 Task: Find connections with filter location Bahía de Caráquez with filter topic #Futurismwith filter profile language Spanish with filter current company Awfis Space Solutions Private Limited with filter school Anil Neerukonda Institute Of Technology & Sciences with filter industry Artificial Rubber and Synthetic Fiber Manufacturing with filter service category Grant Writing with filter keywords title Journalist
Action: Mouse moved to (487, 61)
Screenshot: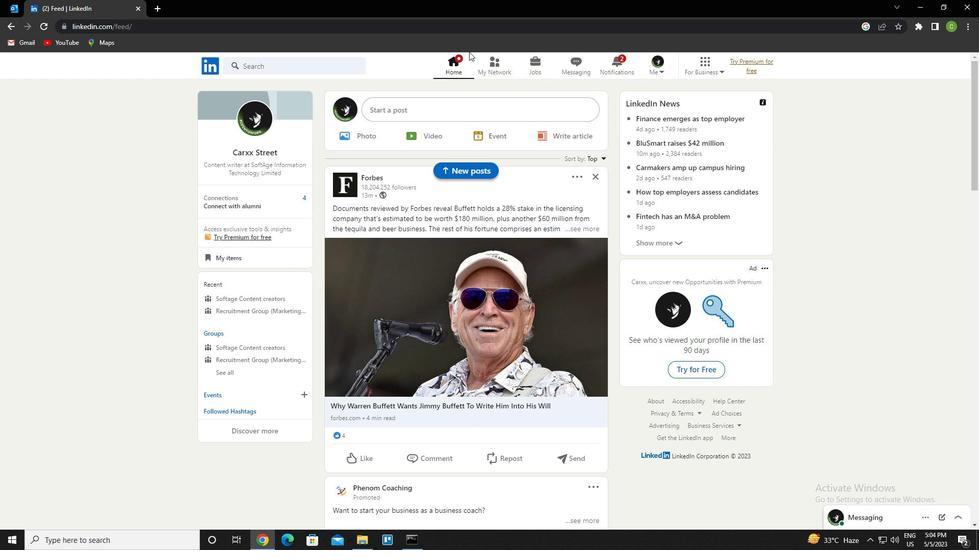 
Action: Mouse pressed left at (487, 61)
Screenshot: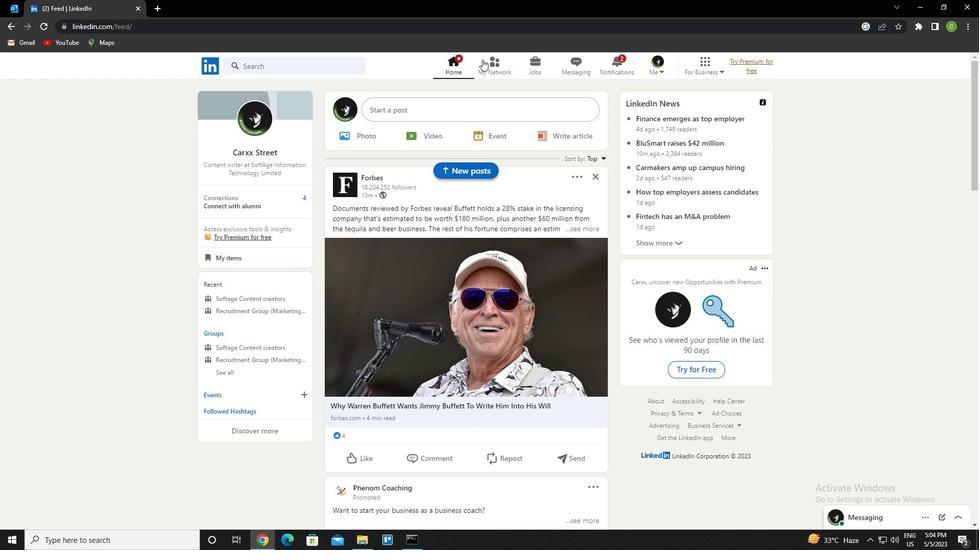 
Action: Mouse moved to (318, 119)
Screenshot: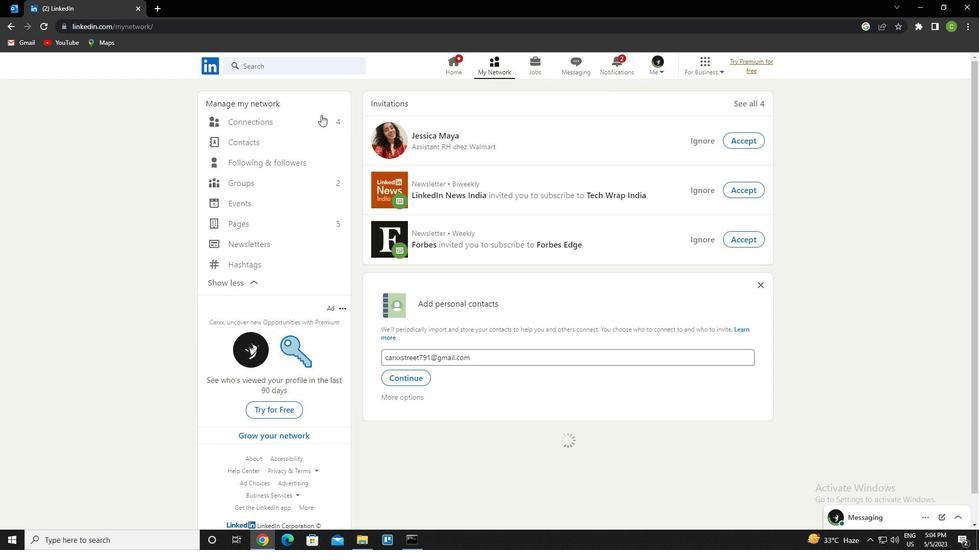 
Action: Mouse pressed left at (318, 119)
Screenshot: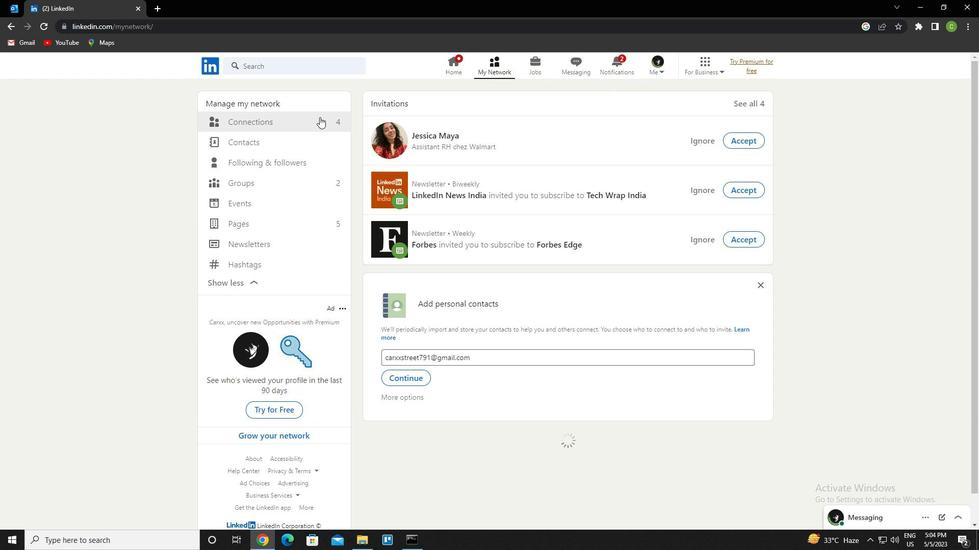 
Action: Mouse moved to (591, 120)
Screenshot: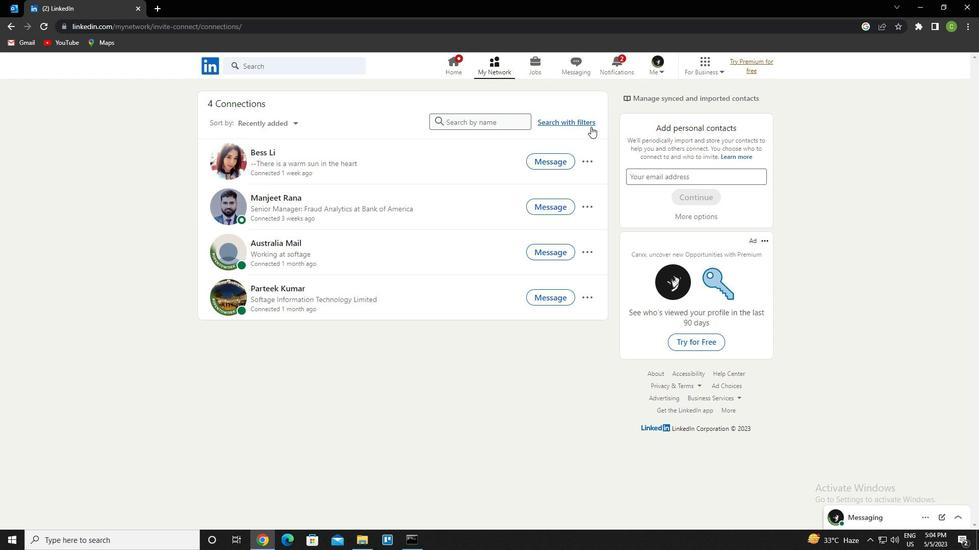 
Action: Mouse pressed left at (591, 120)
Screenshot: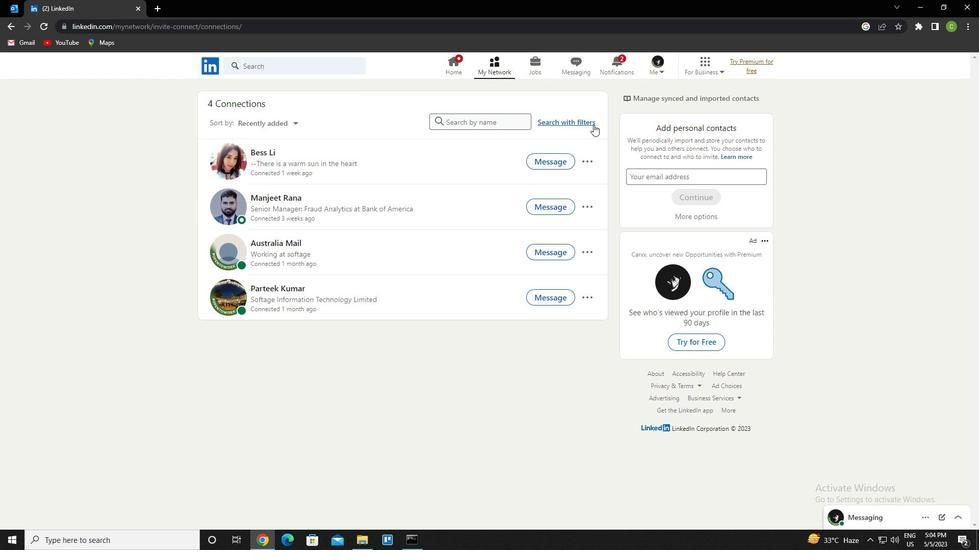 
Action: Mouse moved to (523, 95)
Screenshot: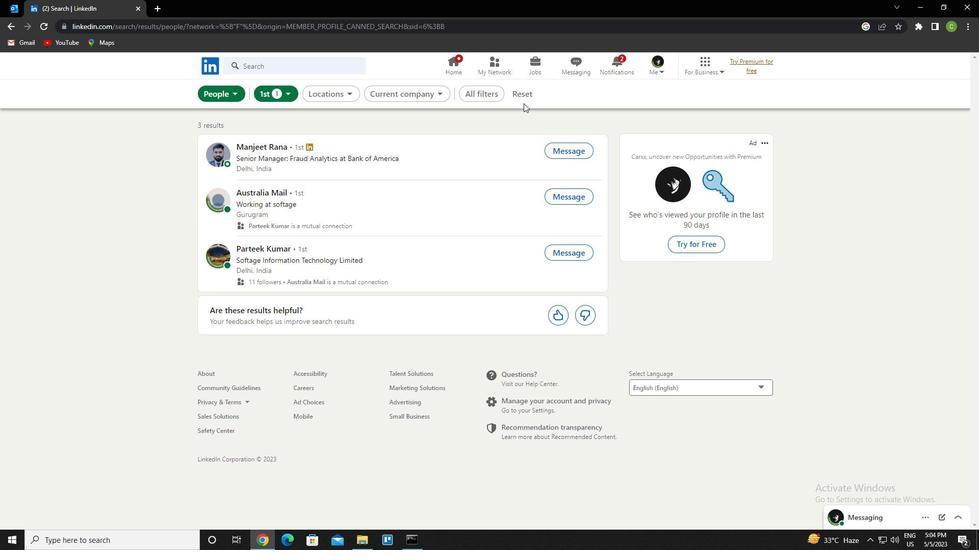 
Action: Mouse pressed left at (523, 95)
Screenshot: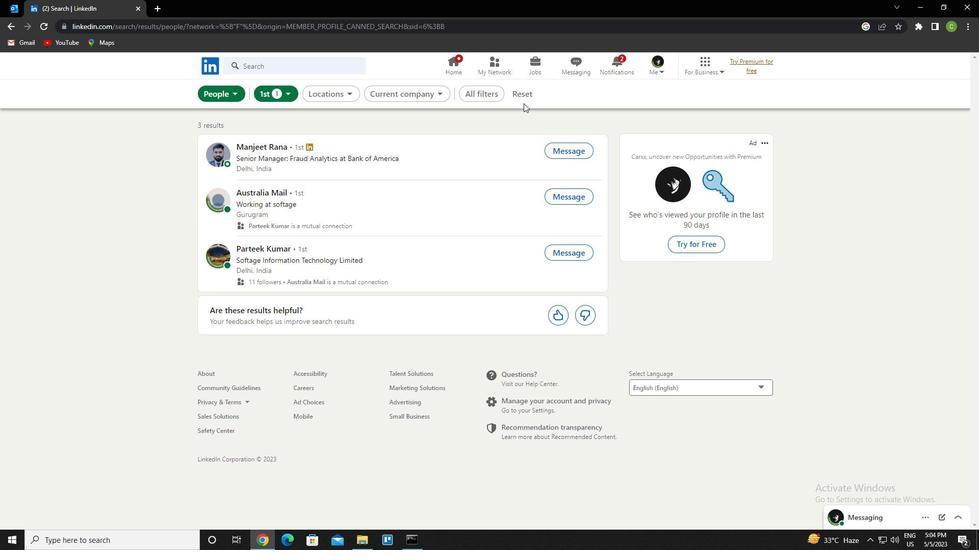
Action: Mouse moved to (505, 95)
Screenshot: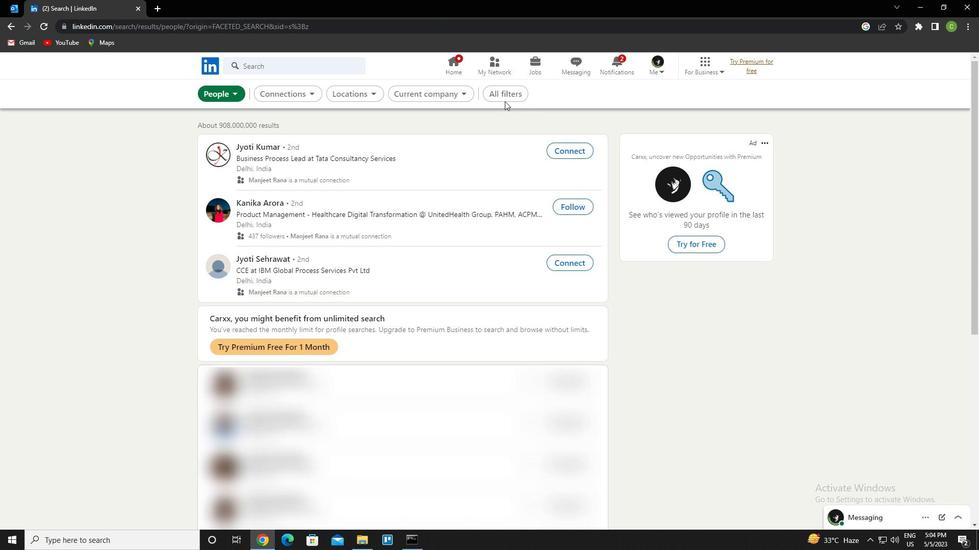 
Action: Mouse pressed left at (505, 95)
Screenshot: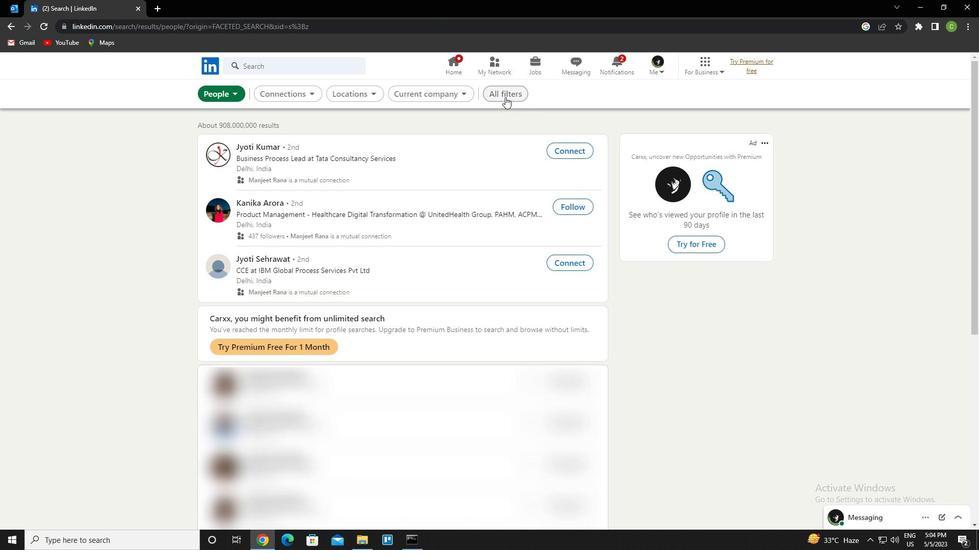 
Action: Mouse moved to (777, 309)
Screenshot: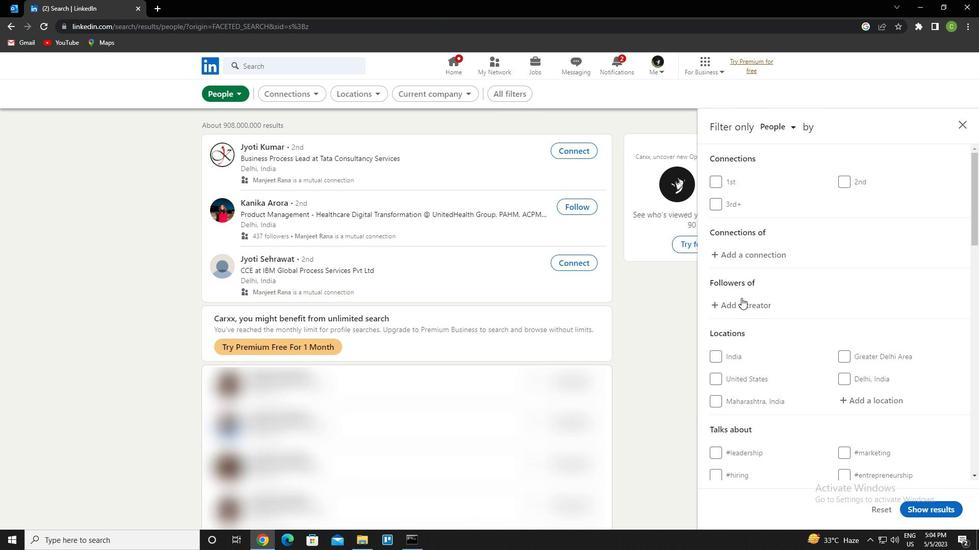 
Action: Mouse scrolled (777, 308) with delta (0, 0)
Screenshot: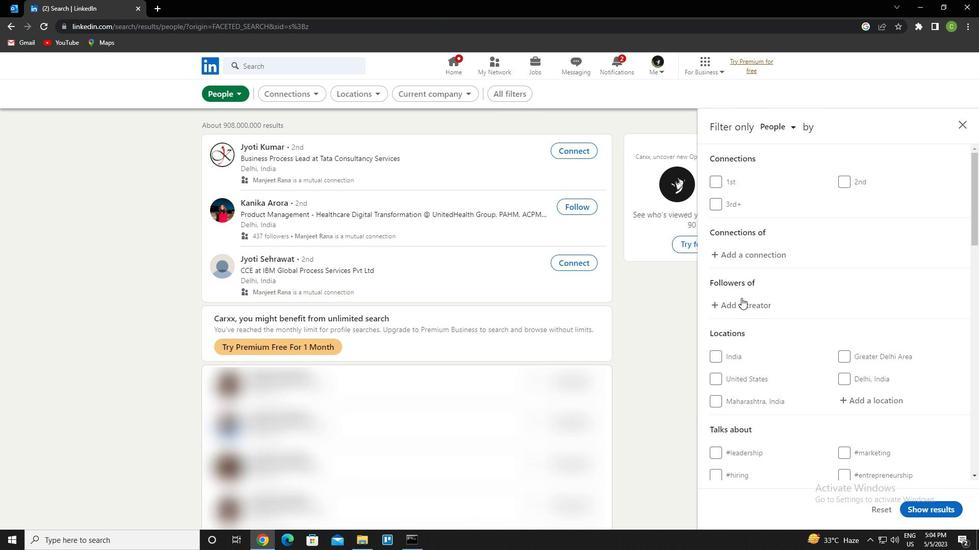 
Action: Mouse moved to (877, 353)
Screenshot: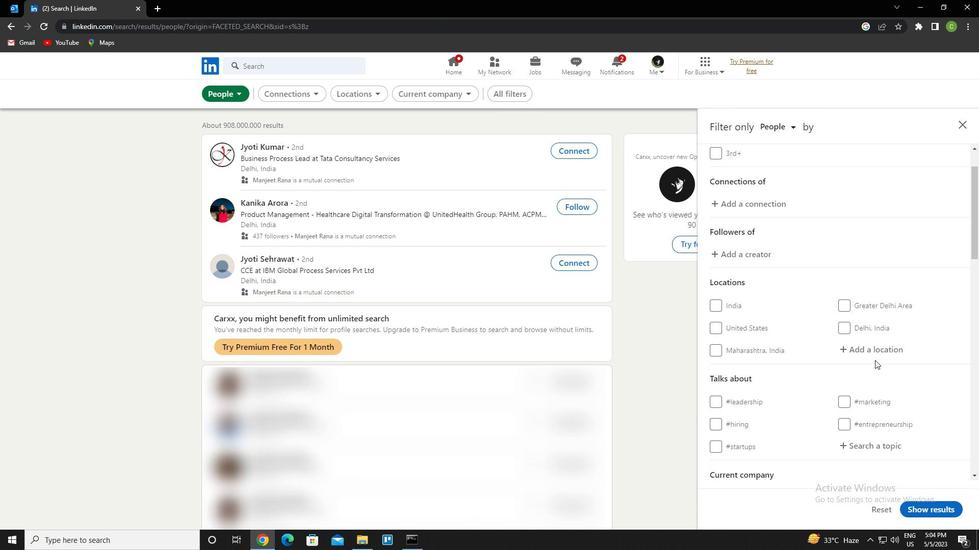 
Action: Mouse pressed left at (877, 353)
Screenshot: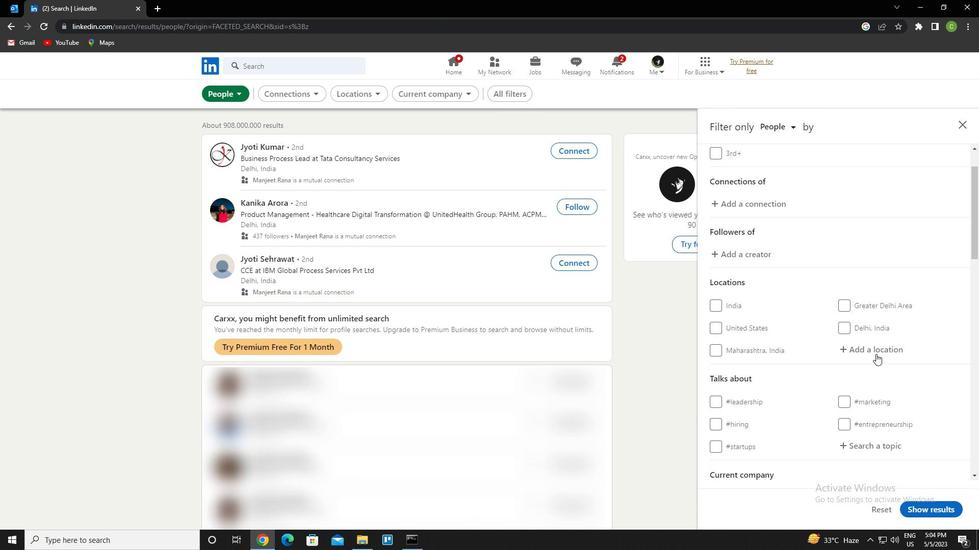 
Action: Key pressed <Key.caps_lock>b<Key.caps_lock>ahia<Key.space>de<Key.space>caraques<Key.backspace>z<Key.down><Key.enter>
Screenshot: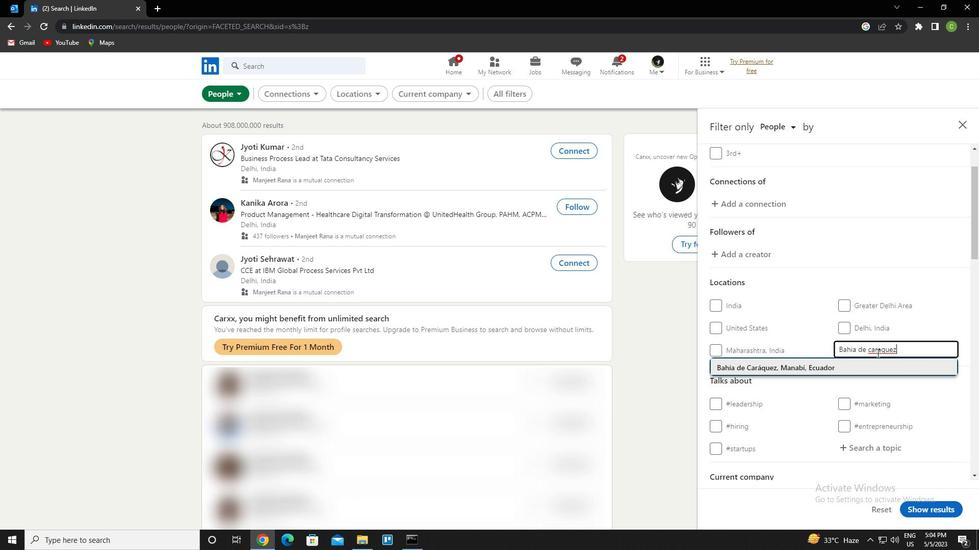 
Action: Mouse scrolled (877, 352) with delta (0, 0)
Screenshot: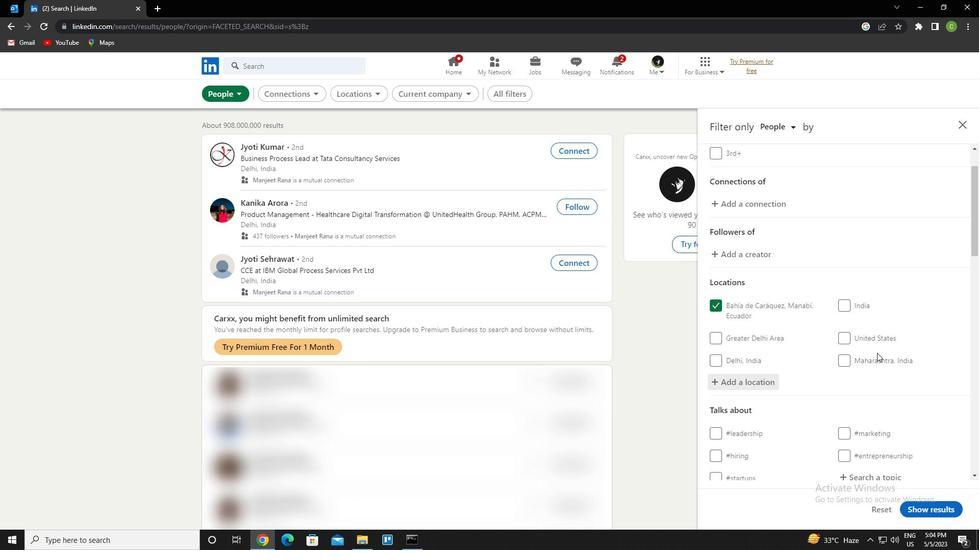 
Action: Mouse moved to (879, 424)
Screenshot: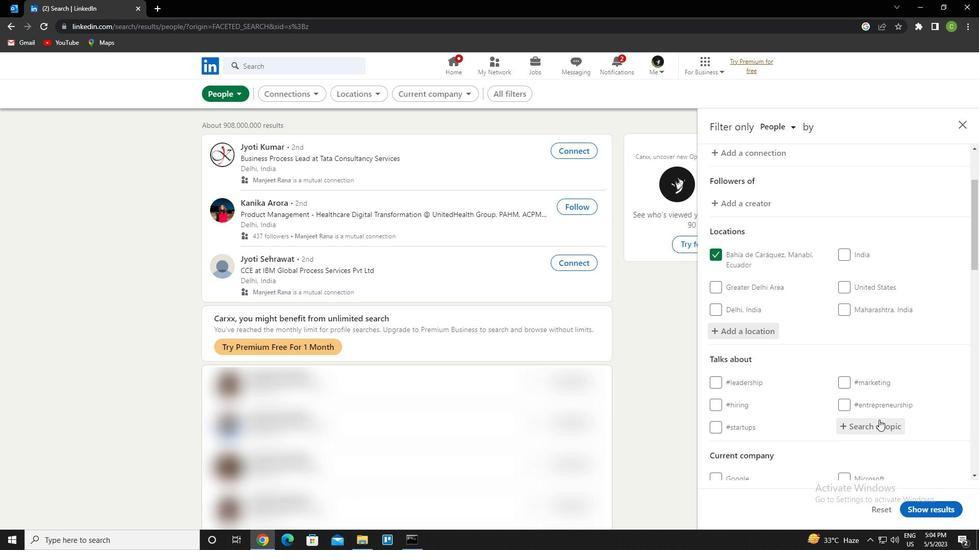 
Action: Mouse pressed left at (879, 424)
Screenshot: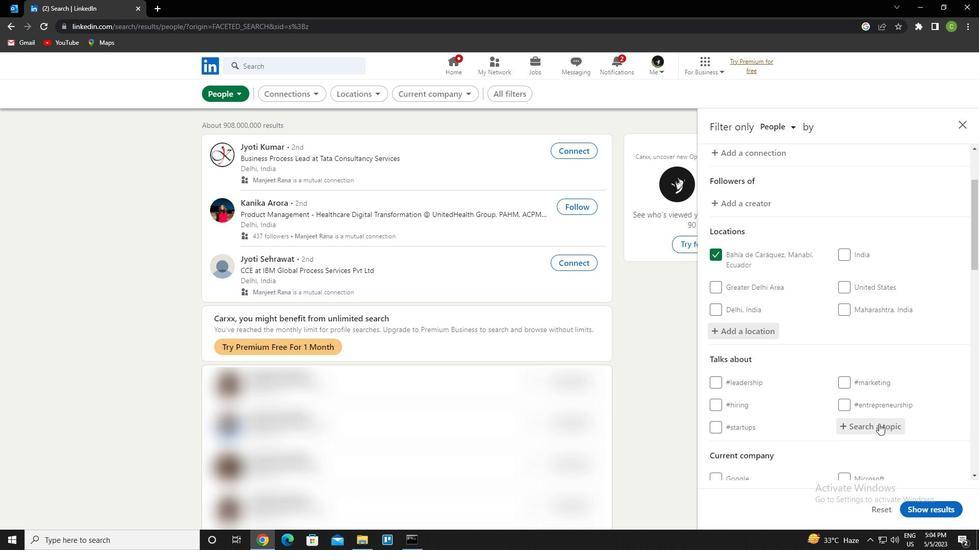 
Action: Key pressed futurism<Key.down><Key.enter>
Screenshot: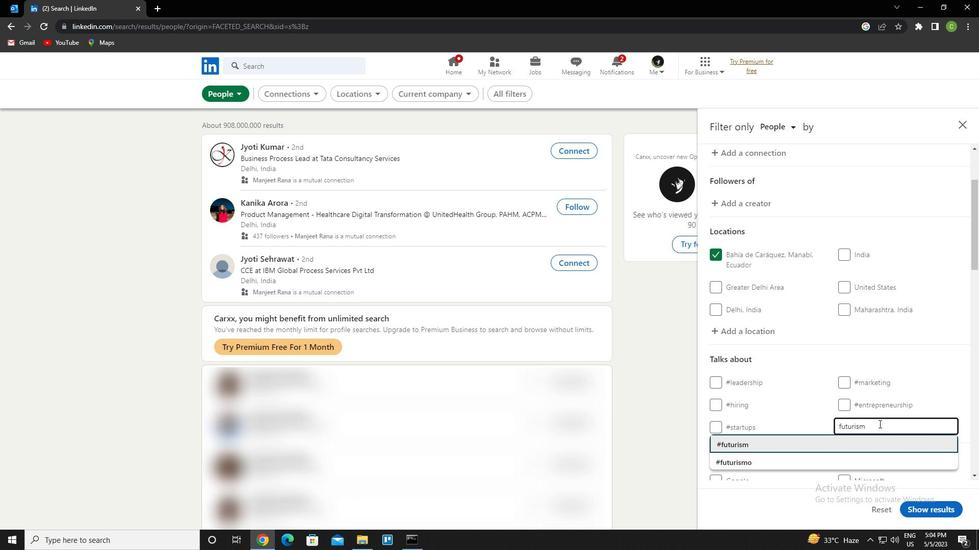 
Action: Mouse moved to (867, 427)
Screenshot: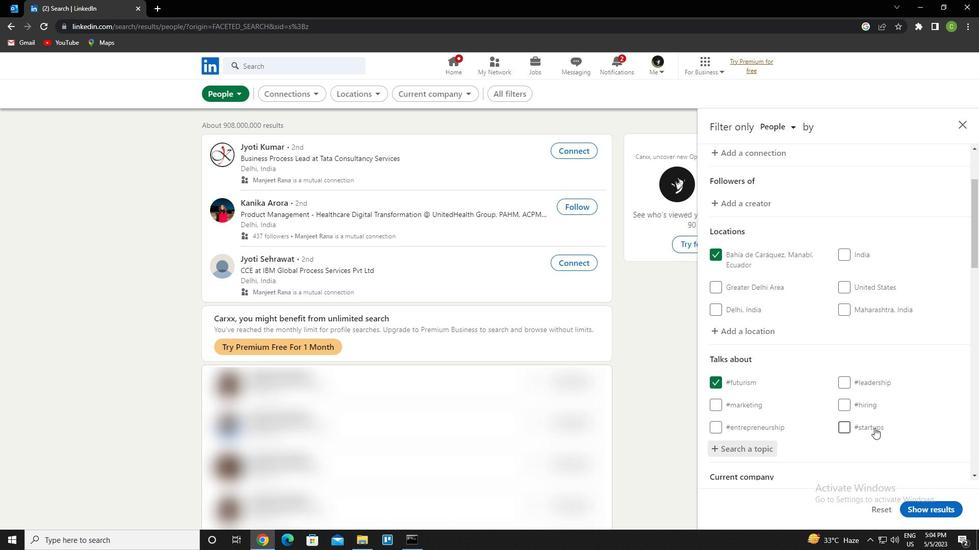 
Action: Mouse scrolled (867, 426) with delta (0, 0)
Screenshot: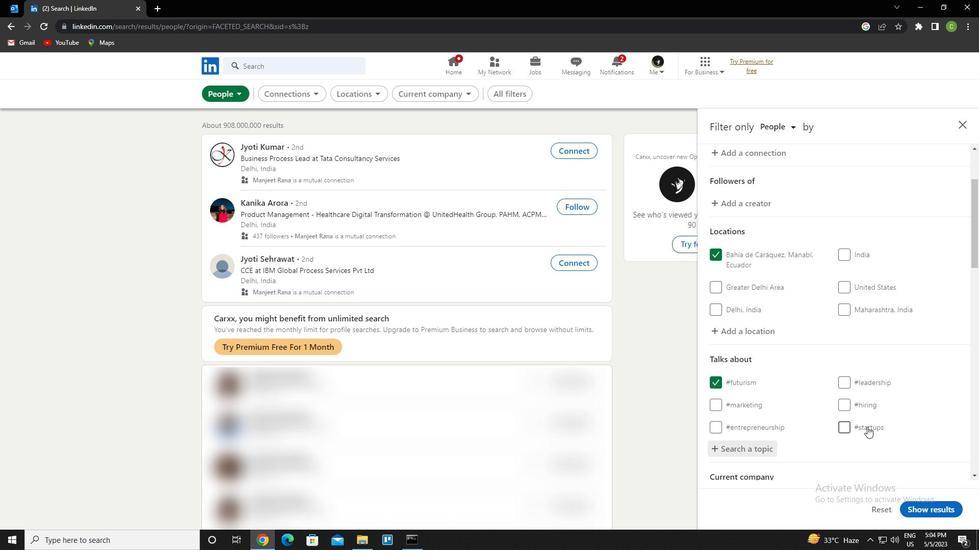 
Action: Mouse moved to (863, 424)
Screenshot: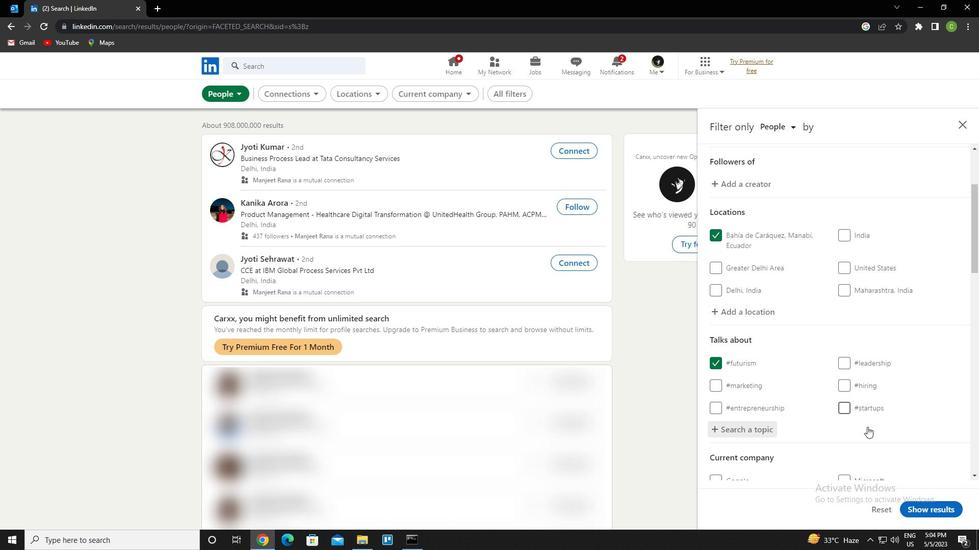 
Action: Mouse scrolled (863, 423) with delta (0, 0)
Screenshot: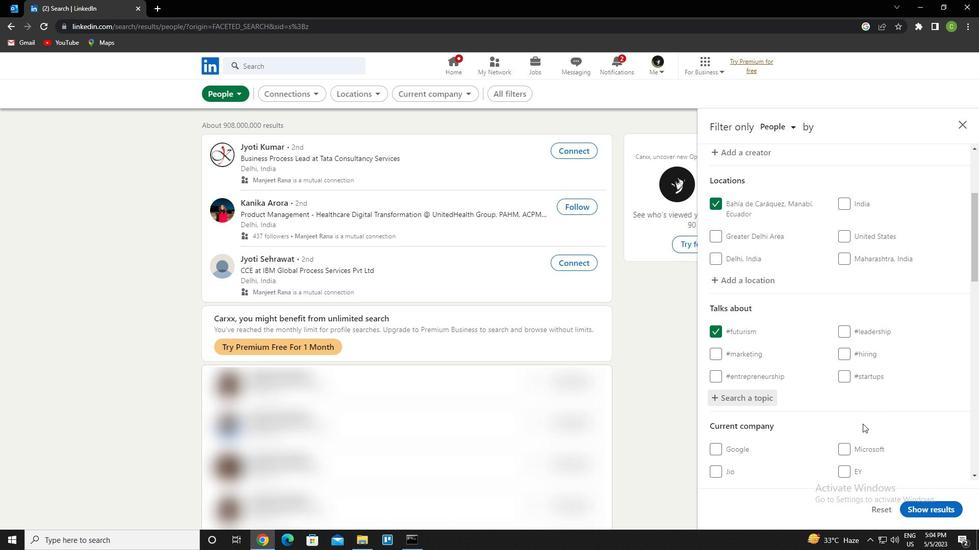 
Action: Mouse scrolled (863, 423) with delta (0, 0)
Screenshot: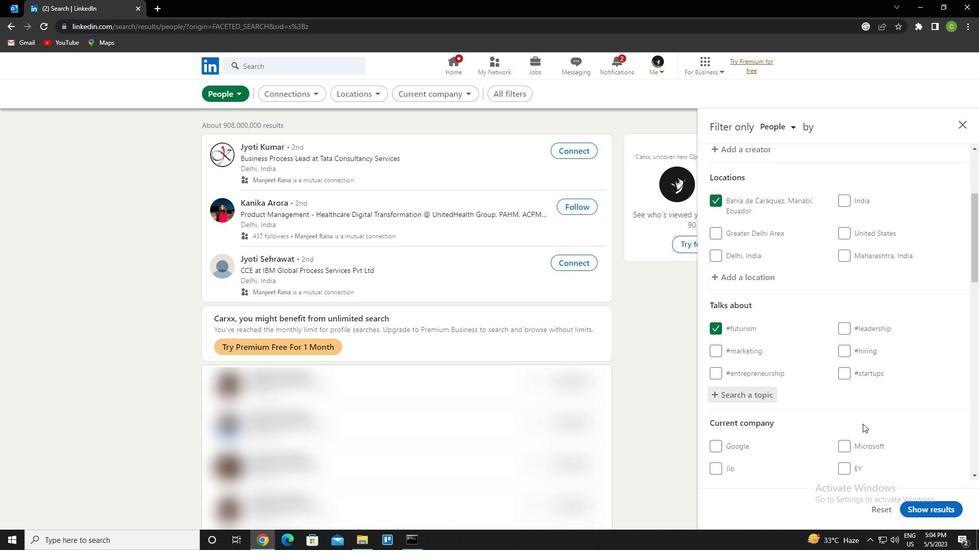 
Action: Mouse scrolled (863, 423) with delta (0, 0)
Screenshot: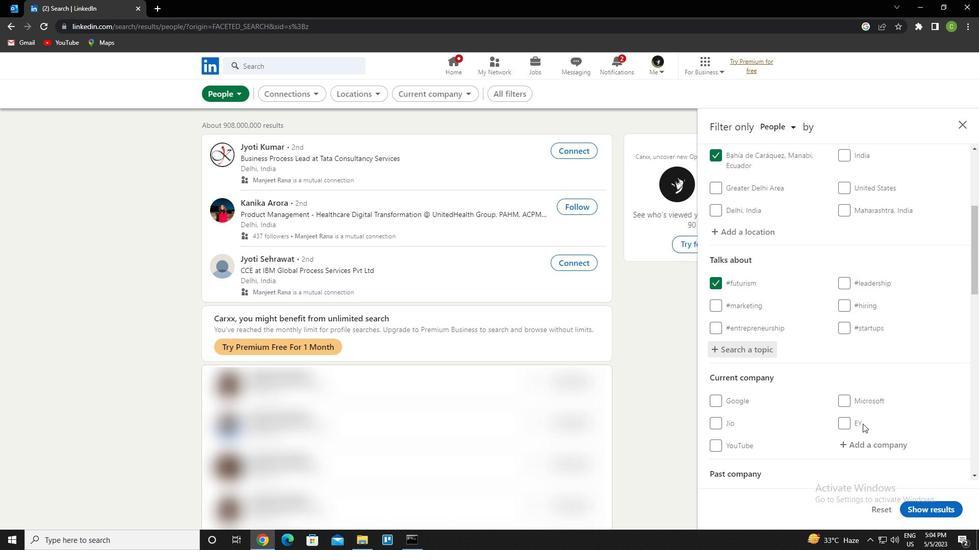 
Action: Mouse scrolled (863, 423) with delta (0, 0)
Screenshot: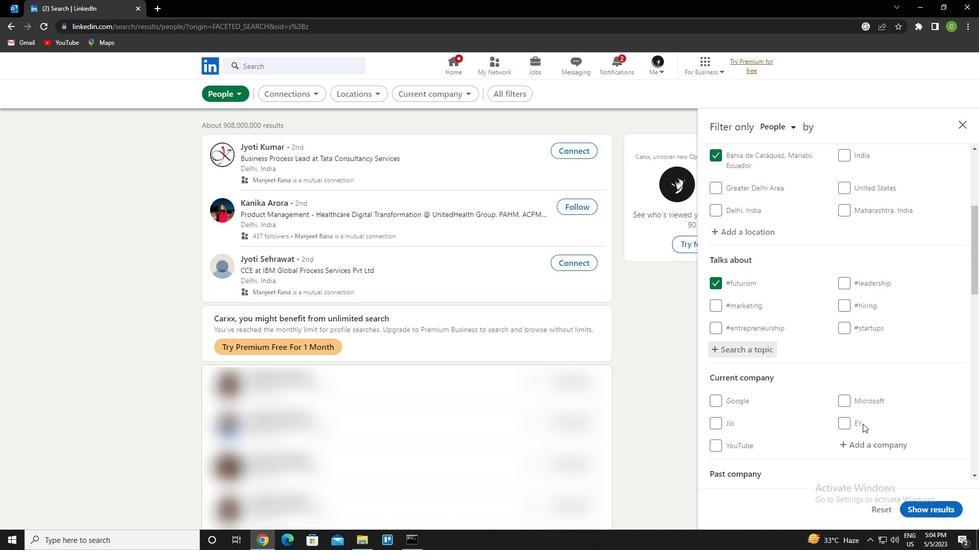 
Action: Mouse moved to (851, 410)
Screenshot: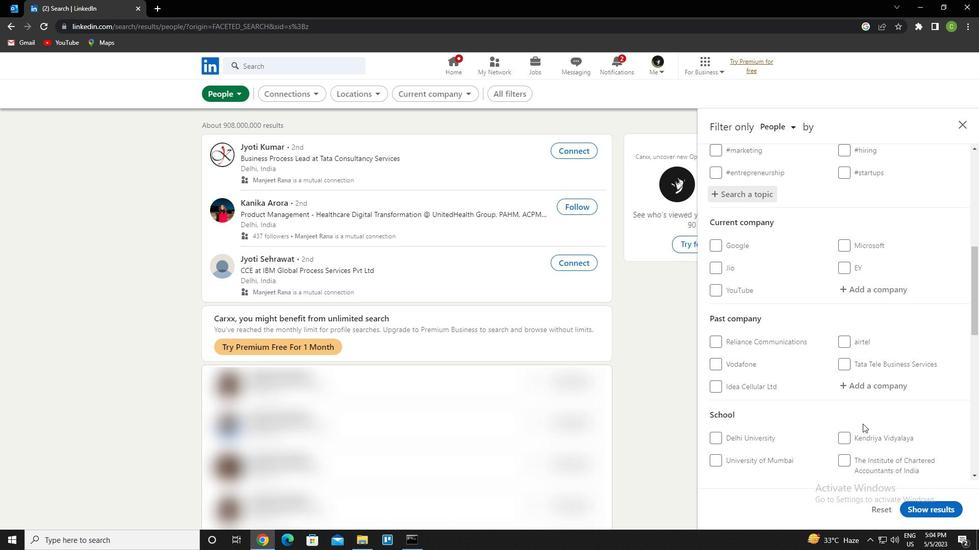 
Action: Mouse scrolled (851, 410) with delta (0, 0)
Screenshot: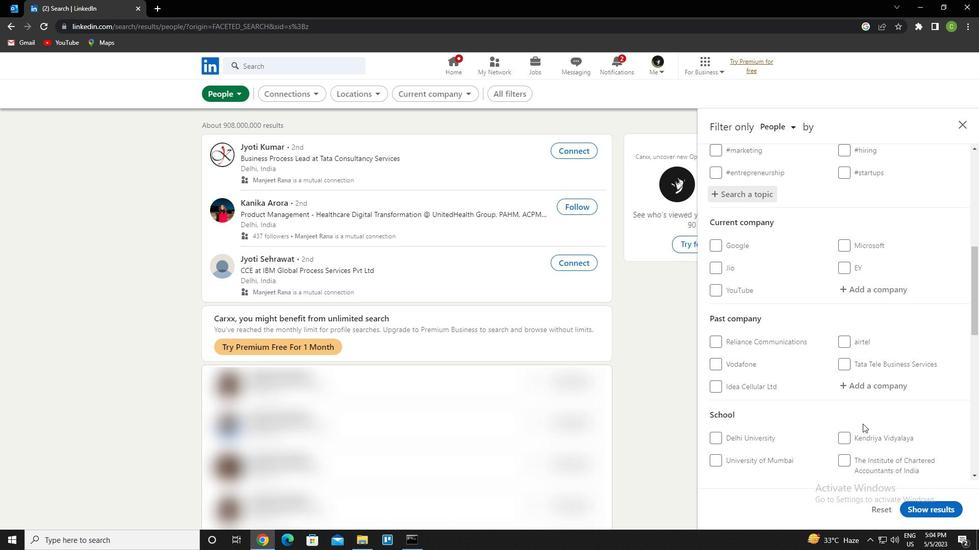 
Action: Mouse moved to (847, 406)
Screenshot: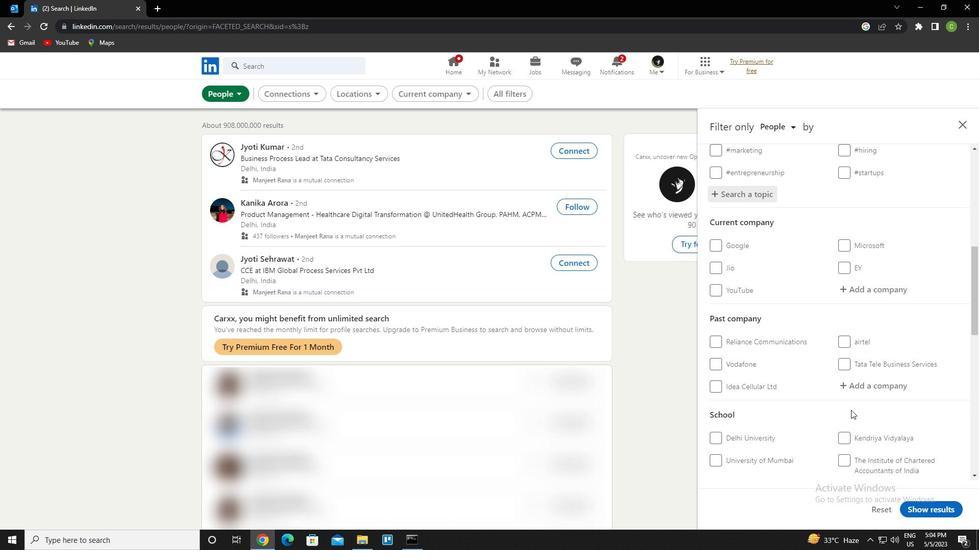 
Action: Mouse scrolled (847, 406) with delta (0, 0)
Screenshot: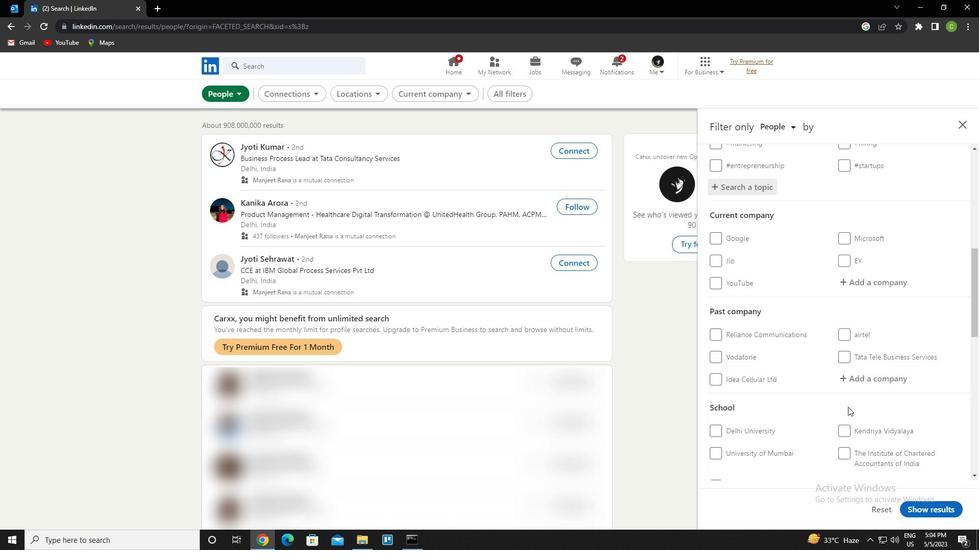 
Action: Mouse moved to (847, 406)
Screenshot: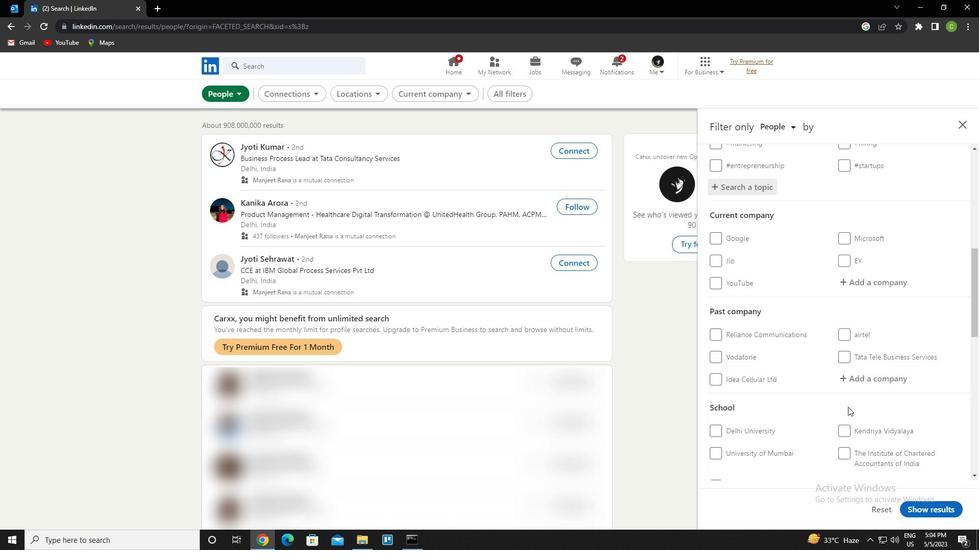 
Action: Mouse scrolled (847, 405) with delta (0, 0)
Screenshot: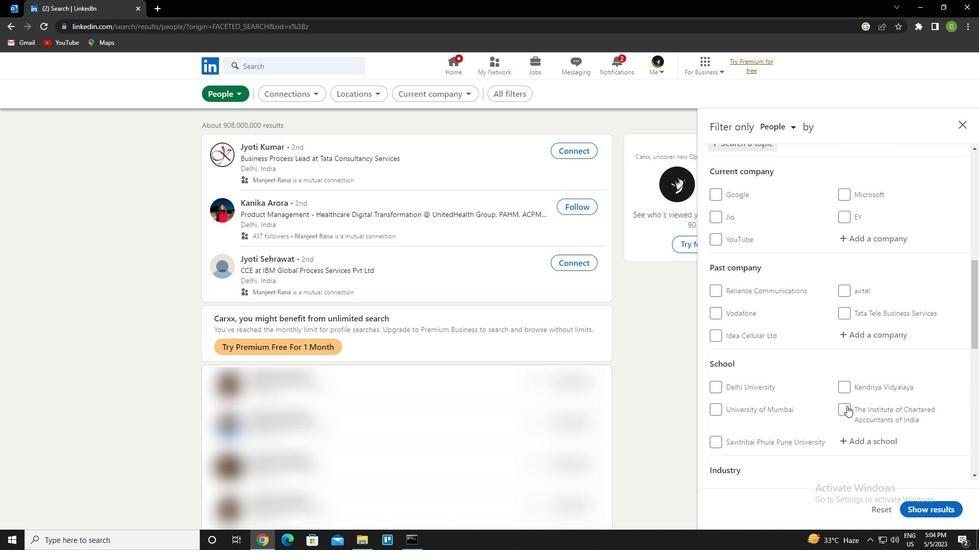 
Action: Mouse moved to (841, 409)
Screenshot: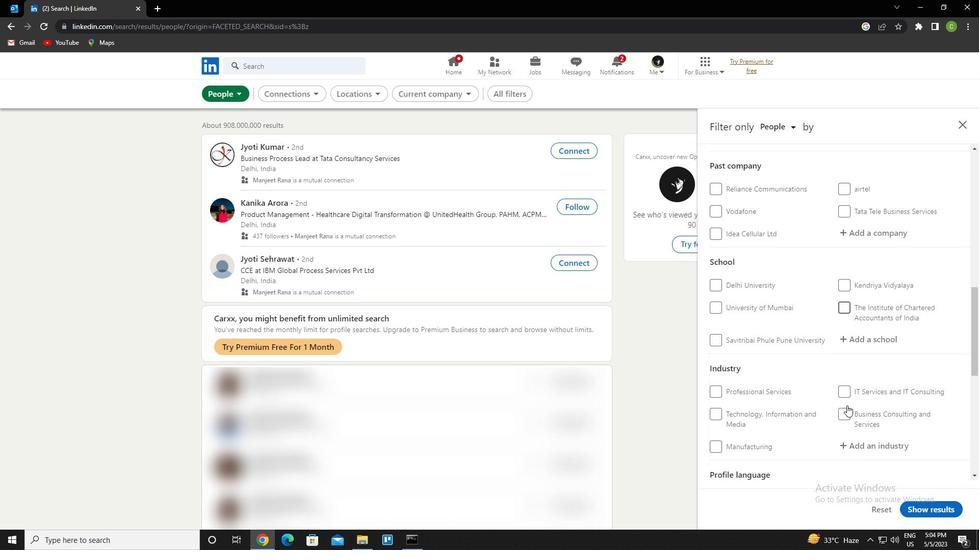 
Action: Mouse scrolled (841, 408) with delta (0, 0)
Screenshot: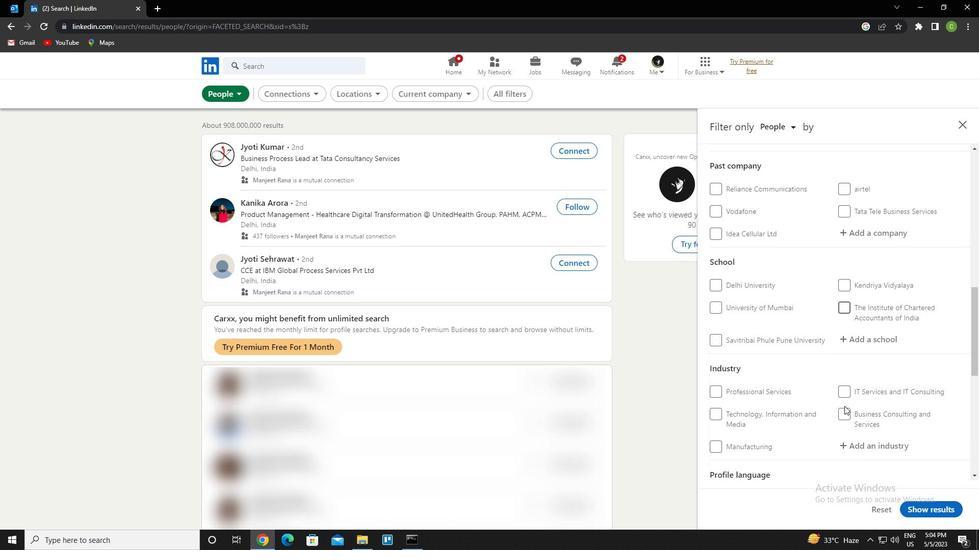 
Action: Mouse moved to (840, 409)
Screenshot: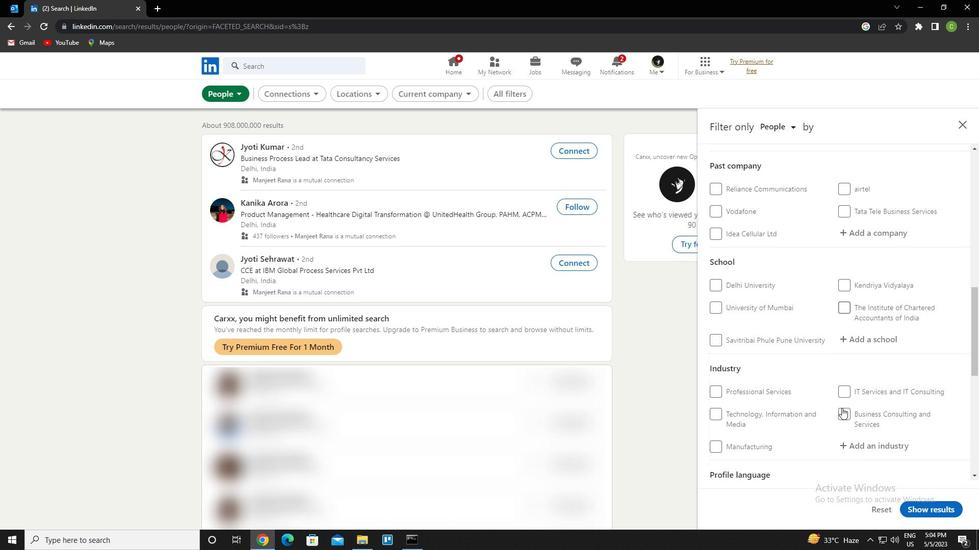 
Action: Mouse scrolled (840, 408) with delta (0, 0)
Screenshot: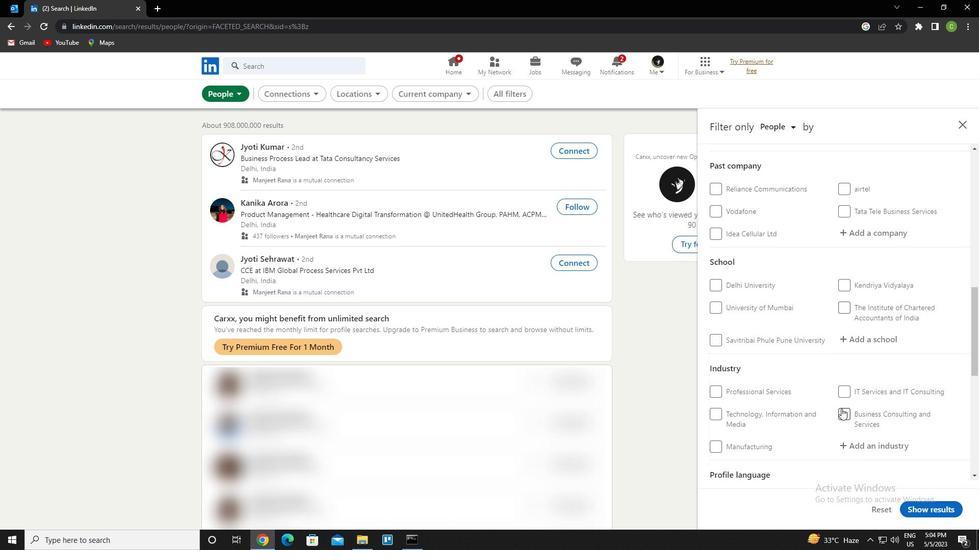 
Action: Mouse moved to (826, 405)
Screenshot: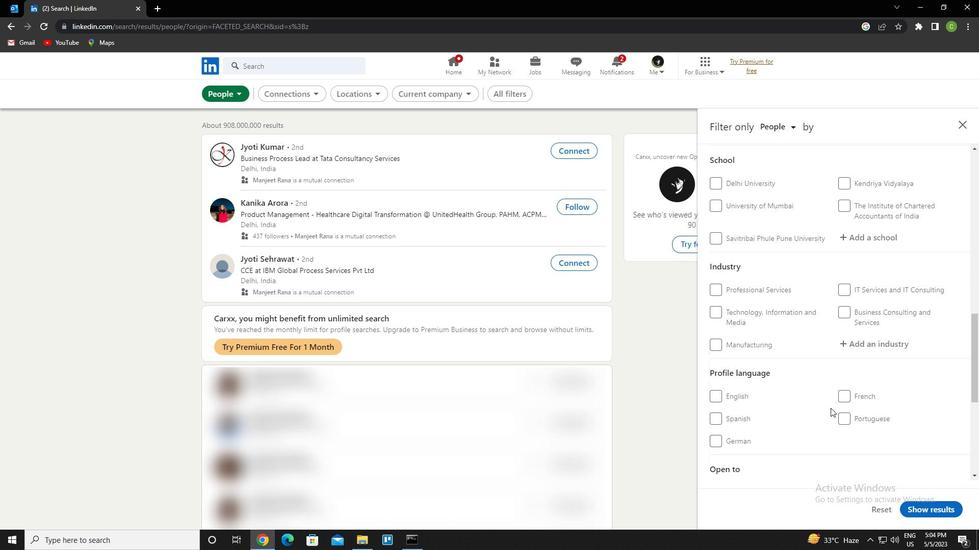 
Action: Mouse scrolled (826, 404) with delta (0, 0)
Screenshot: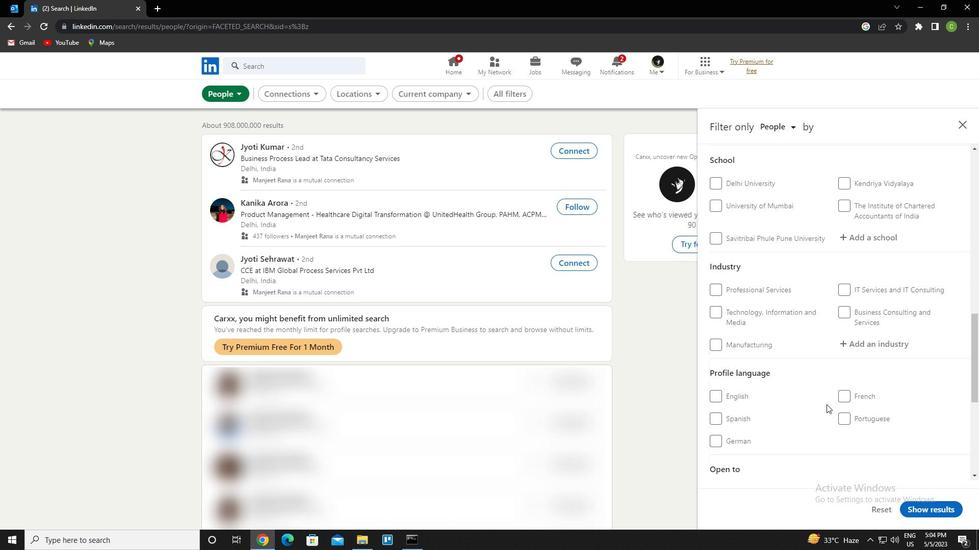 
Action: Mouse scrolled (826, 404) with delta (0, 0)
Screenshot: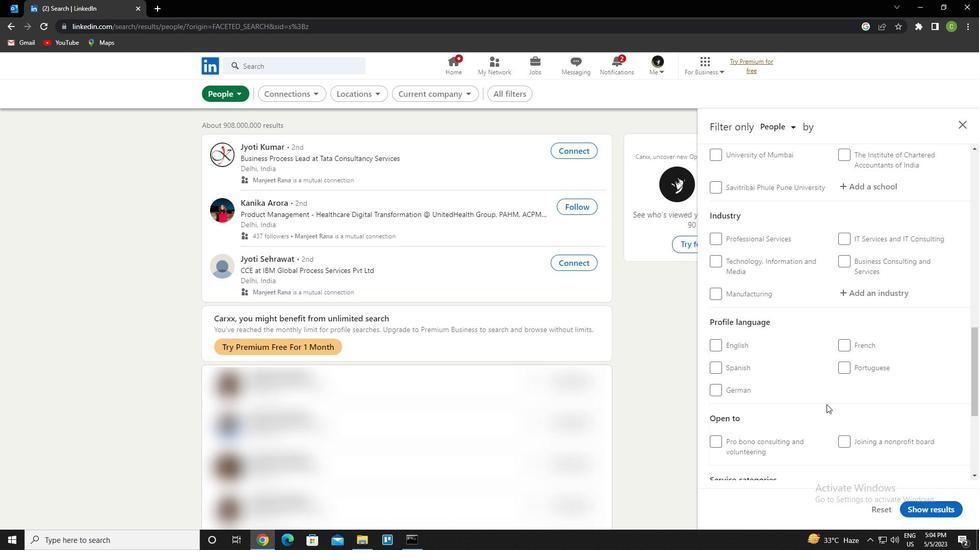 
Action: Mouse scrolled (826, 404) with delta (0, 0)
Screenshot: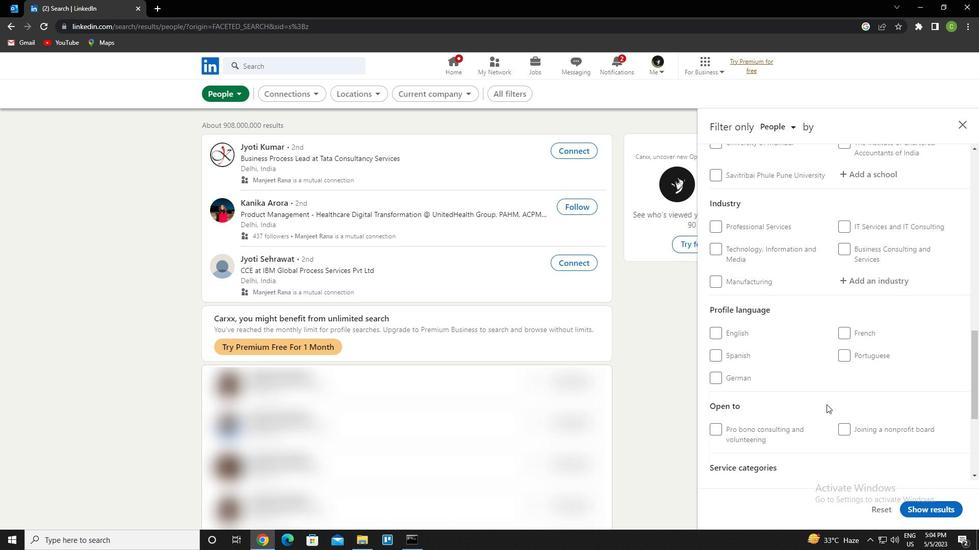 
Action: Mouse moved to (713, 260)
Screenshot: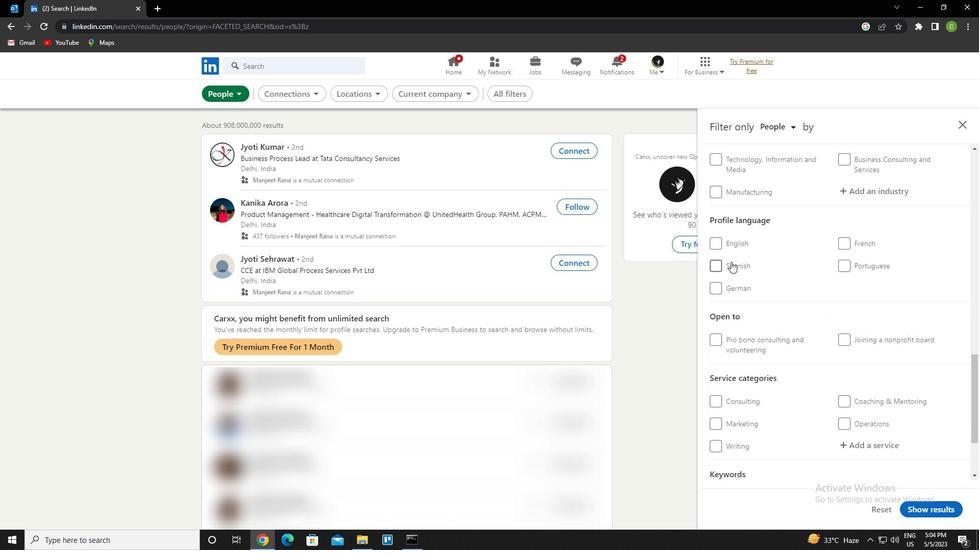 
Action: Mouse pressed left at (713, 260)
Screenshot: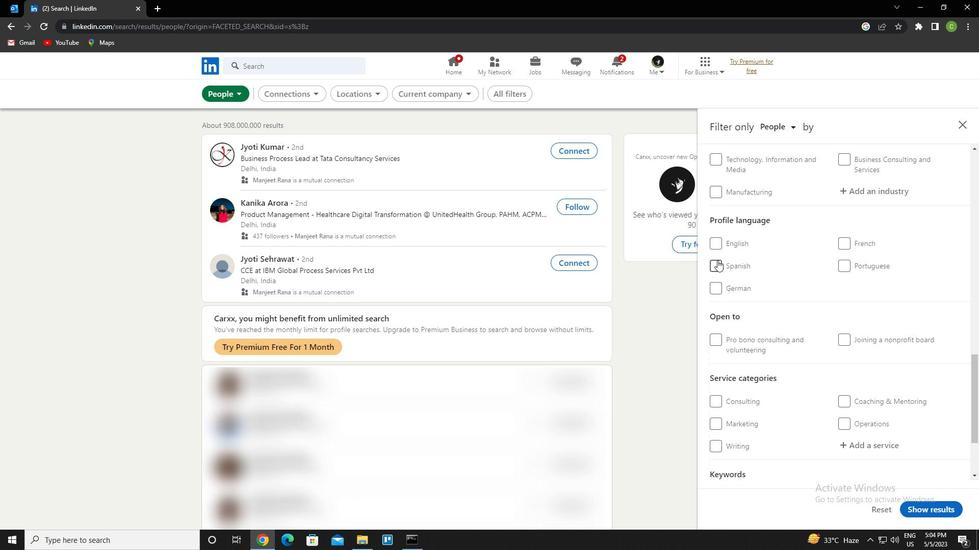 
Action: Mouse moved to (792, 334)
Screenshot: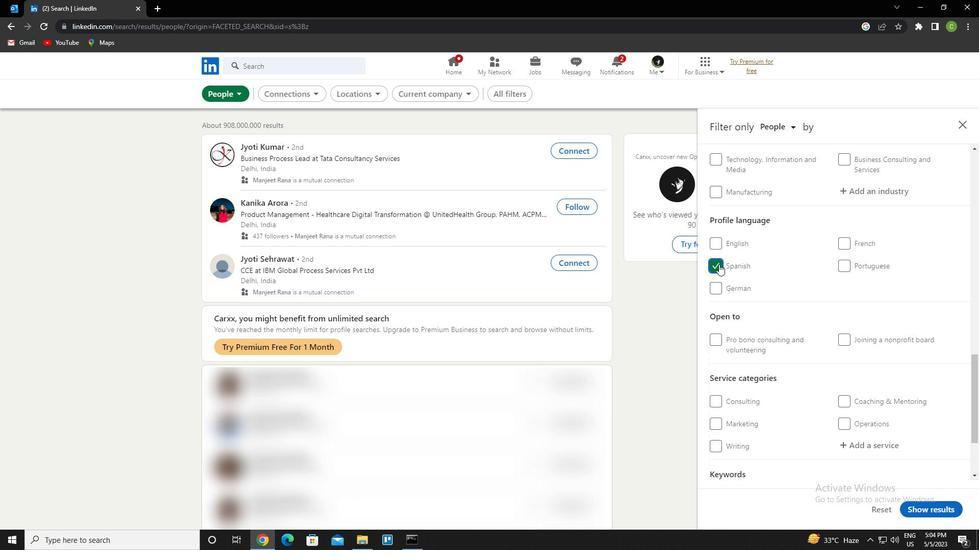 
Action: Mouse scrolled (792, 335) with delta (0, 0)
Screenshot: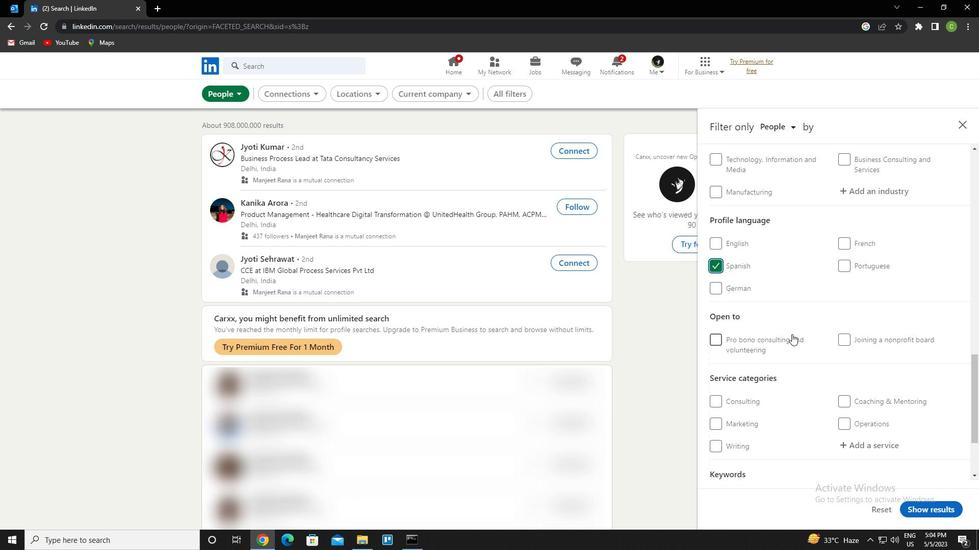 
Action: Mouse scrolled (792, 335) with delta (0, 0)
Screenshot: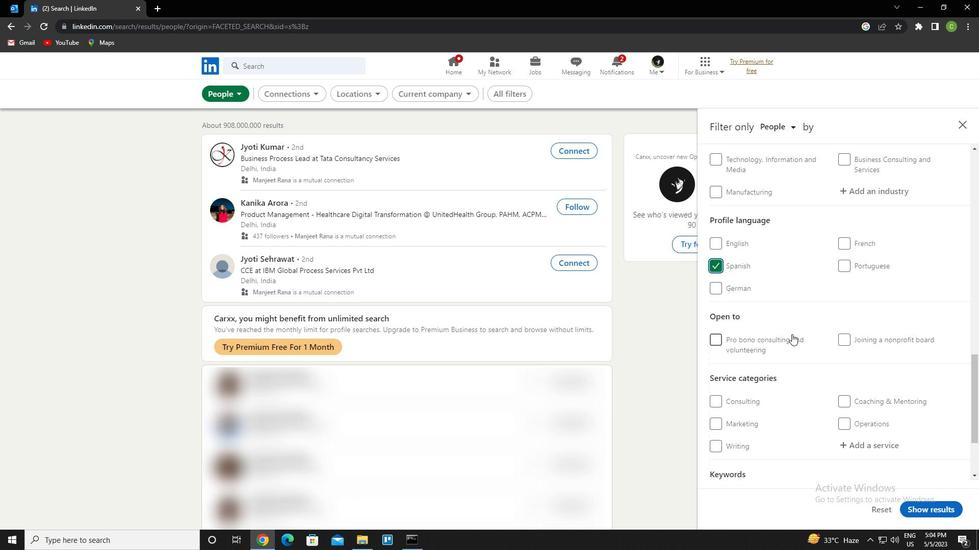 
Action: Mouse scrolled (792, 335) with delta (0, 0)
Screenshot: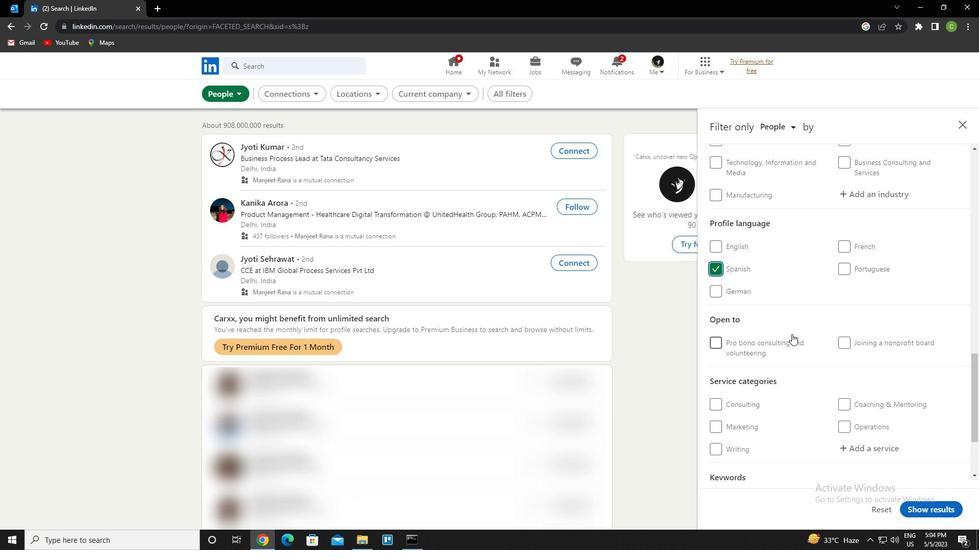 
Action: Mouse scrolled (792, 335) with delta (0, 0)
Screenshot: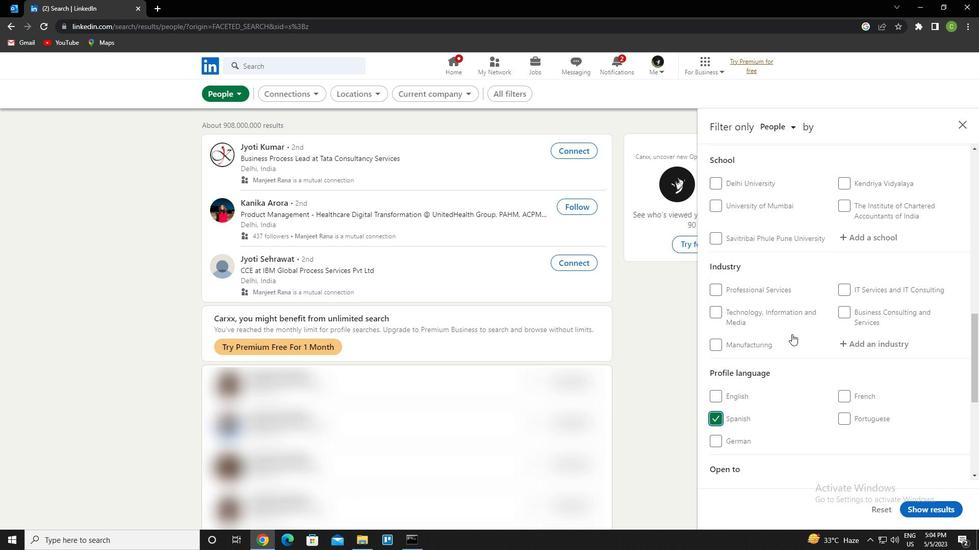 
Action: Mouse scrolled (792, 335) with delta (0, 0)
Screenshot: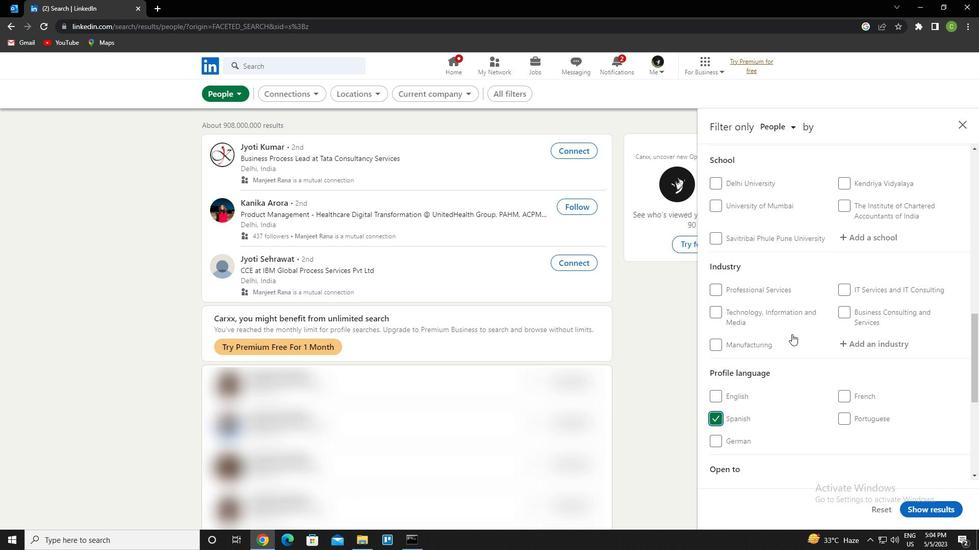 
Action: Mouse scrolled (792, 335) with delta (0, 0)
Screenshot: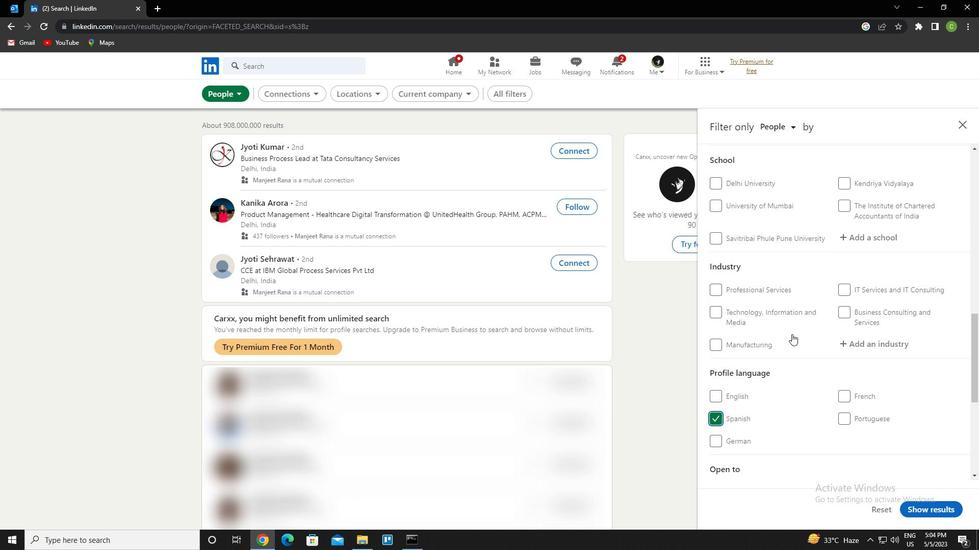 
Action: Mouse scrolled (792, 335) with delta (0, 0)
Screenshot: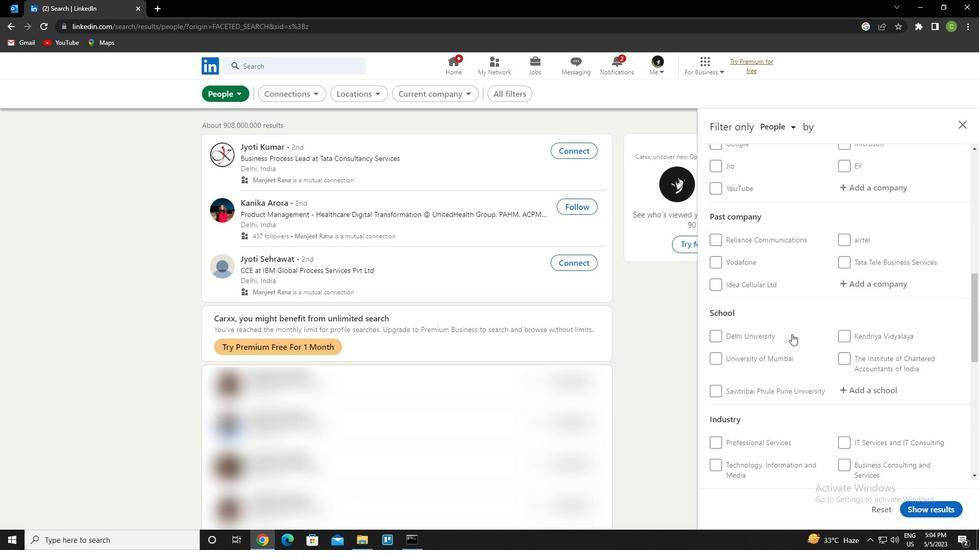 
Action: Mouse scrolled (792, 335) with delta (0, 0)
Screenshot: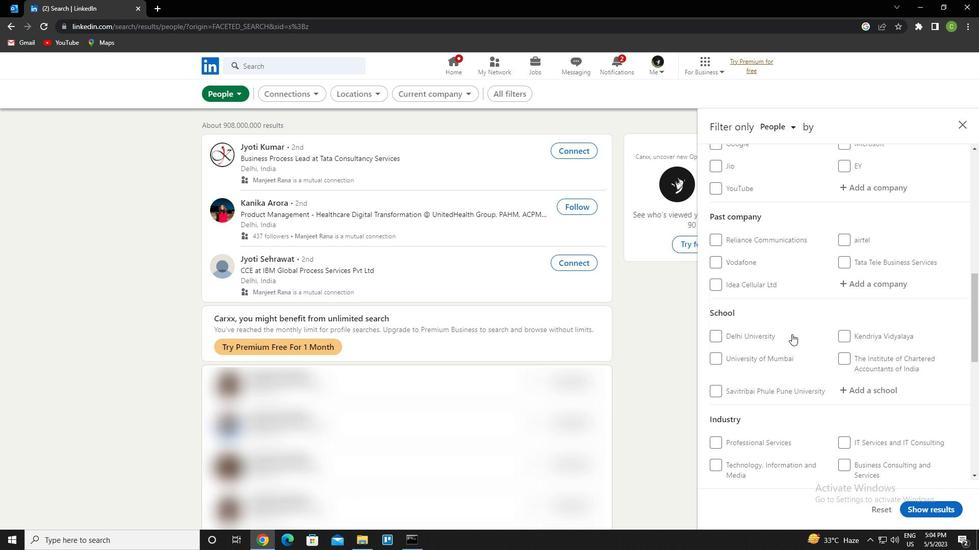 
Action: Mouse scrolled (792, 335) with delta (0, 0)
Screenshot: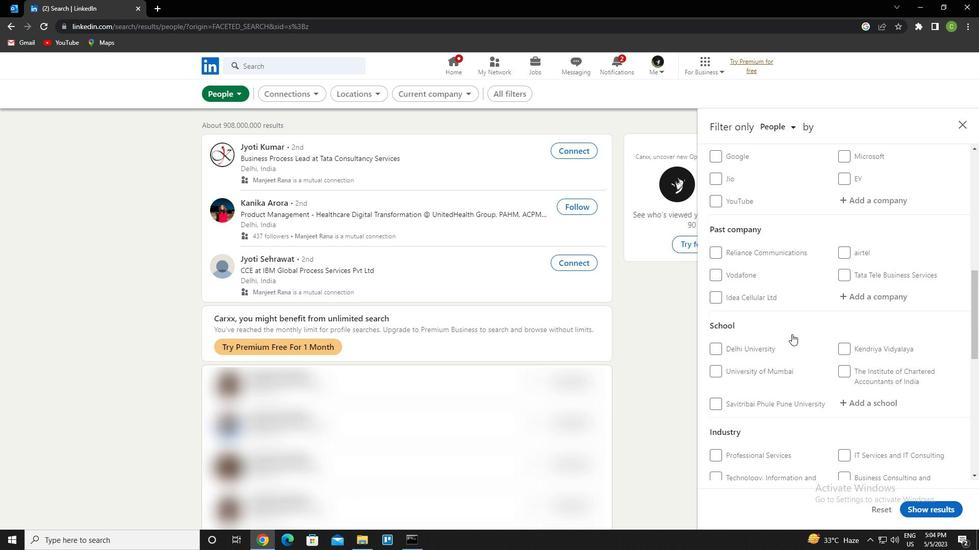 
Action: Mouse moved to (857, 335)
Screenshot: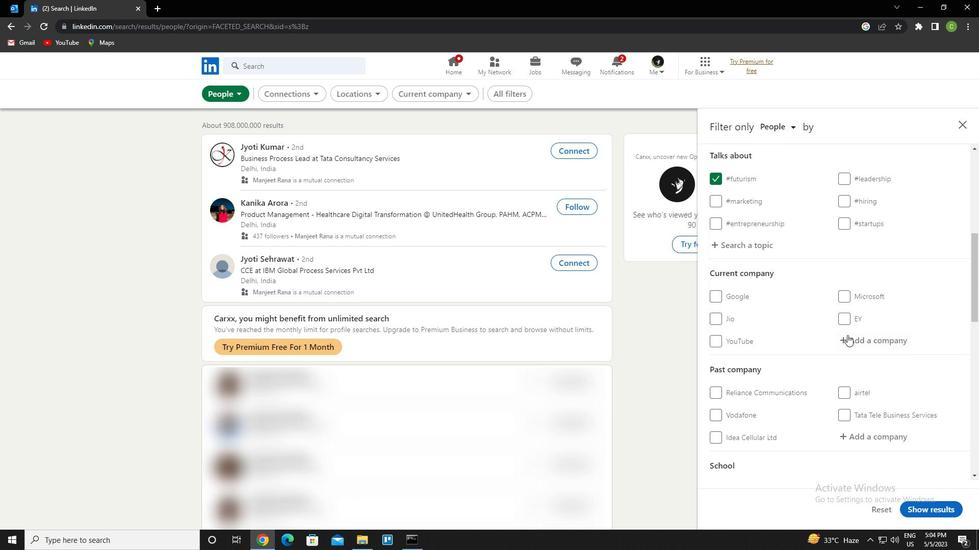 
Action: Mouse pressed left at (857, 335)
Screenshot: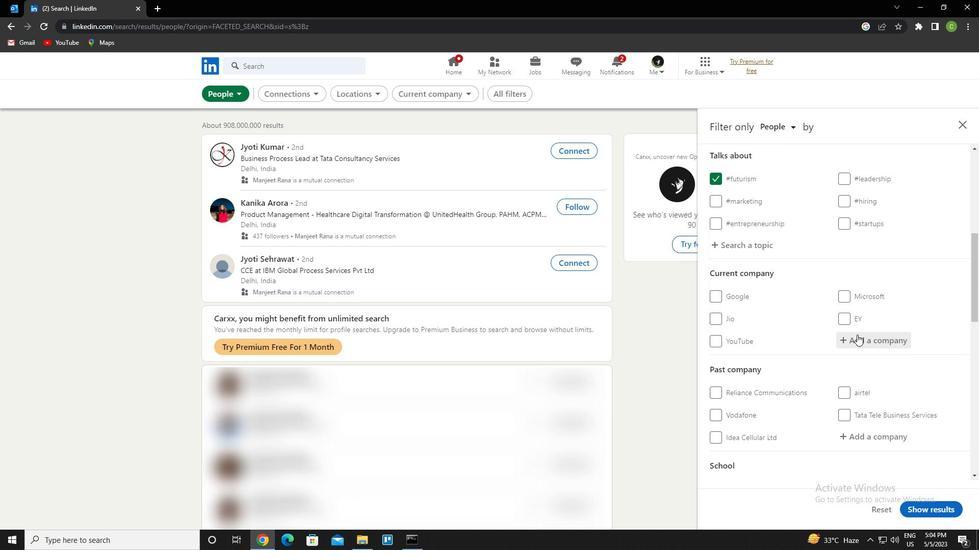 
Action: Key pressed <Key.caps_lock>a<Key.caps_lock>wfis<Key.space>space<Key.space>solution<Key.space>private<Key.space>limited<Key.down>
Screenshot: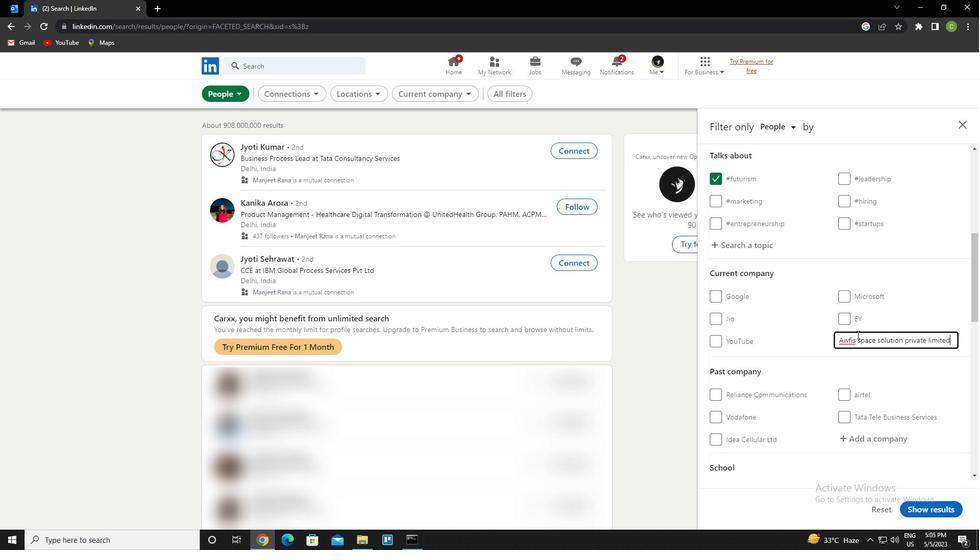 
Action: Mouse moved to (868, 354)
Screenshot: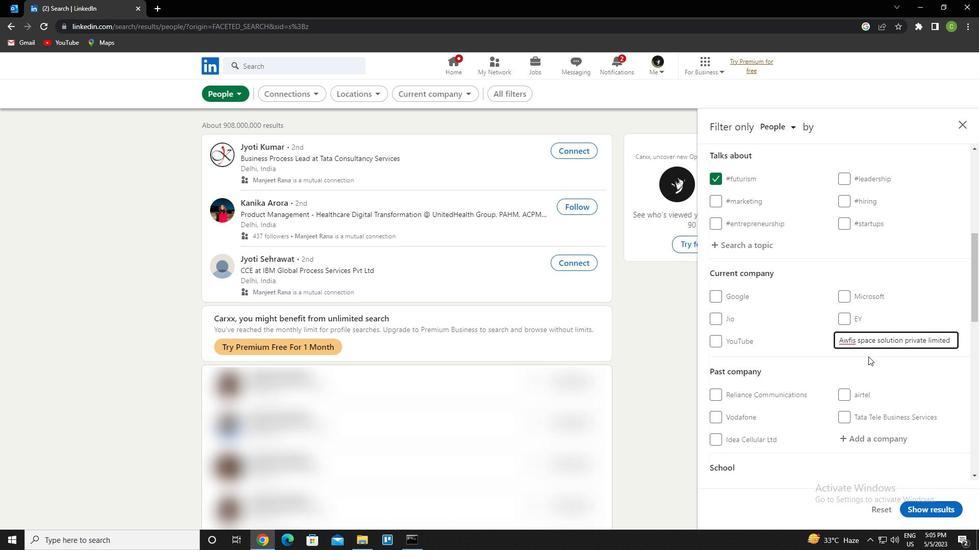 
Action: Mouse scrolled (868, 353) with delta (0, 0)
Screenshot: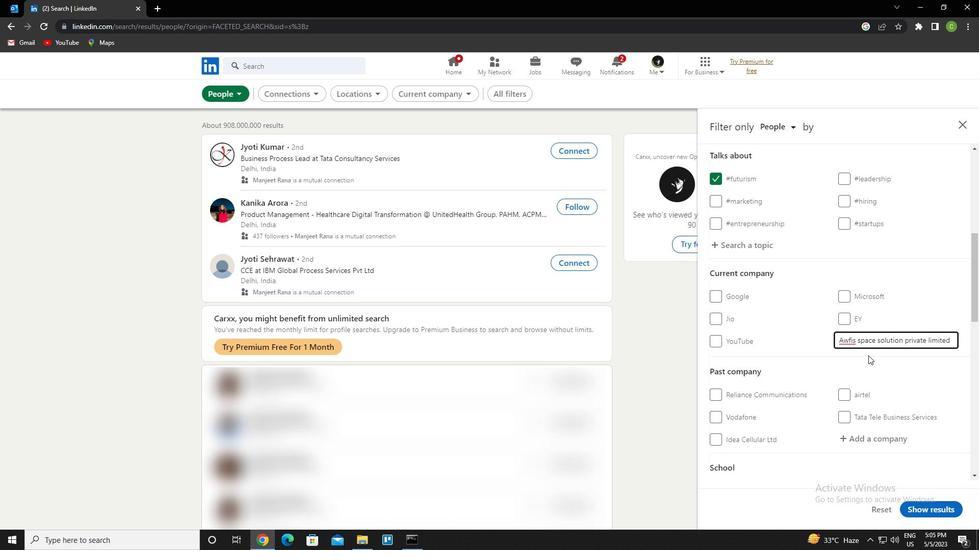 
Action: Mouse moved to (868, 352)
Screenshot: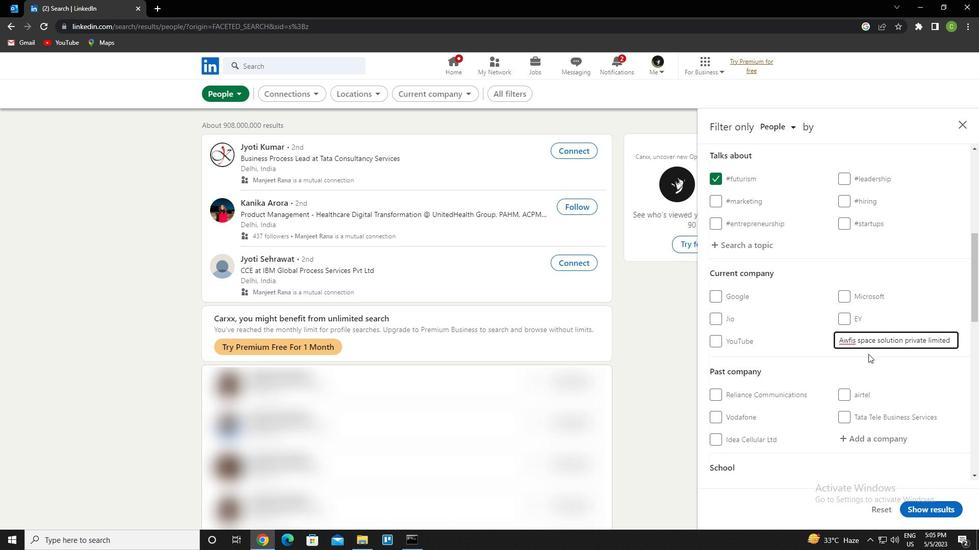 
Action: Mouse scrolled (868, 352) with delta (0, 0)
Screenshot: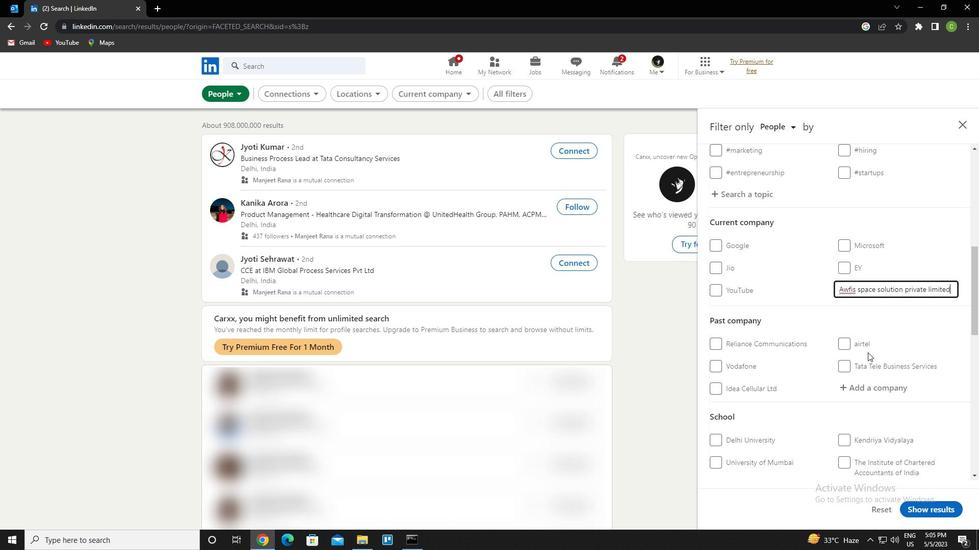
Action: Mouse moved to (867, 350)
Screenshot: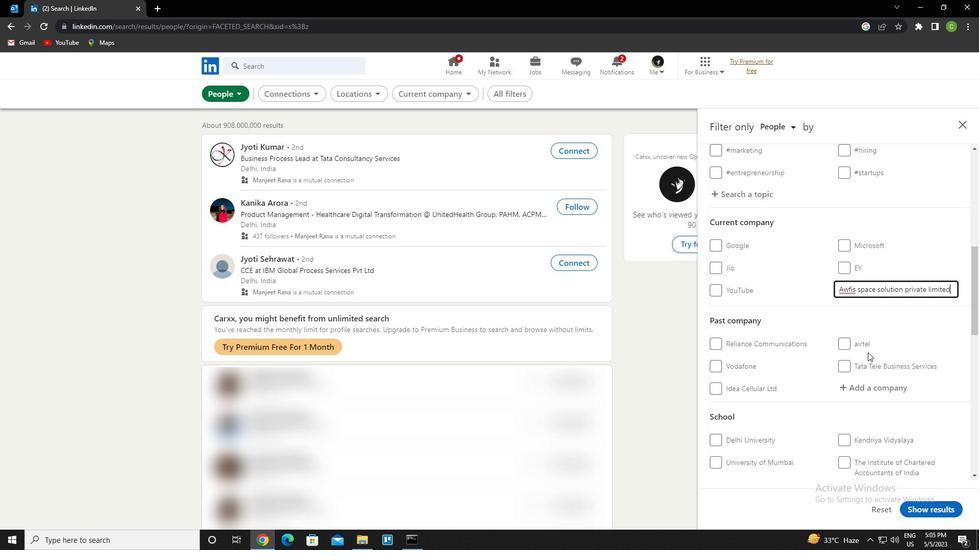 
Action: Mouse scrolled (867, 350) with delta (0, 0)
Screenshot: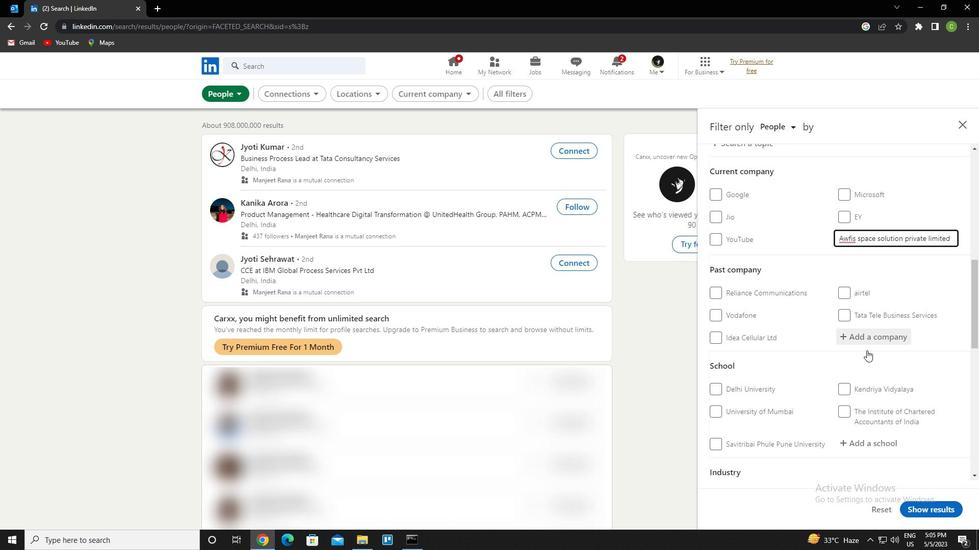 
Action: Mouse moved to (866, 338)
Screenshot: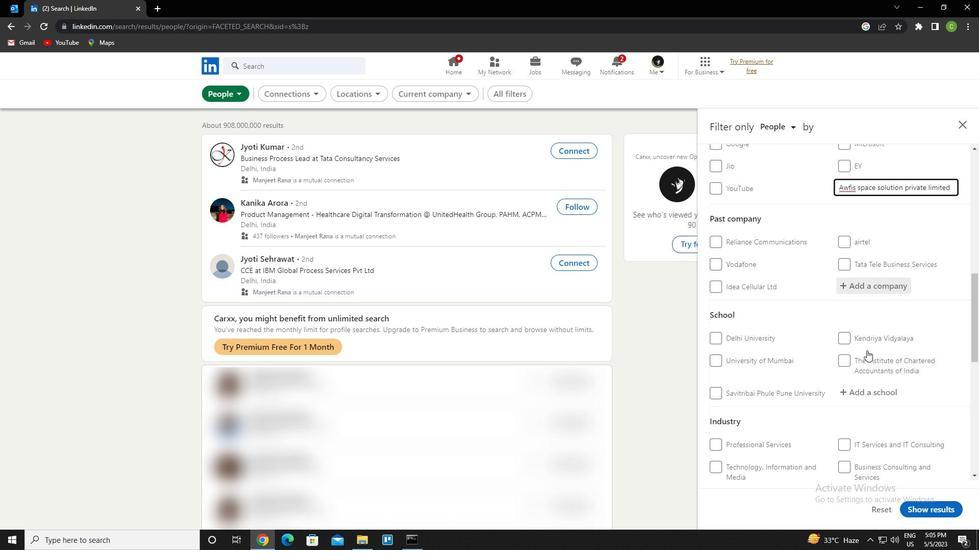 
Action: Mouse scrolled (866, 337) with delta (0, 0)
Screenshot: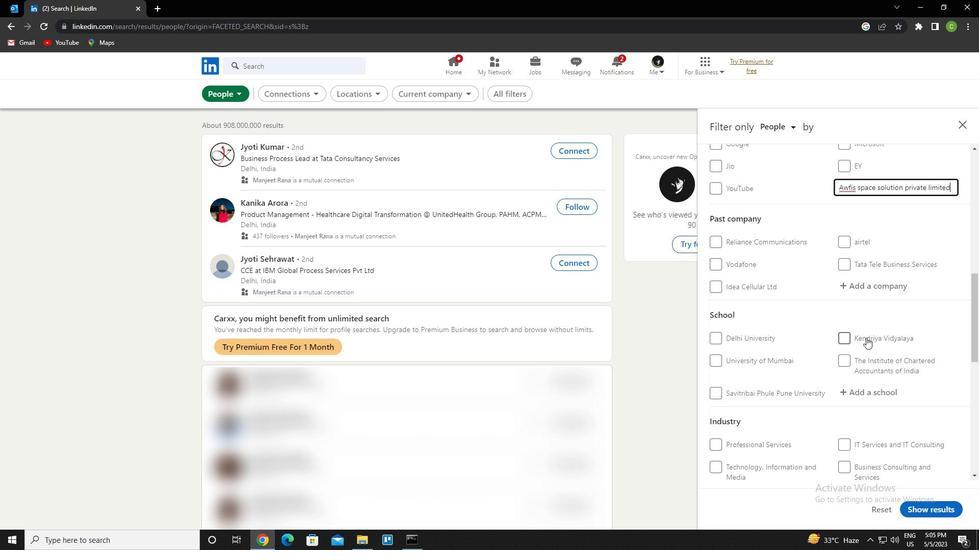 
Action: Mouse moved to (871, 340)
Screenshot: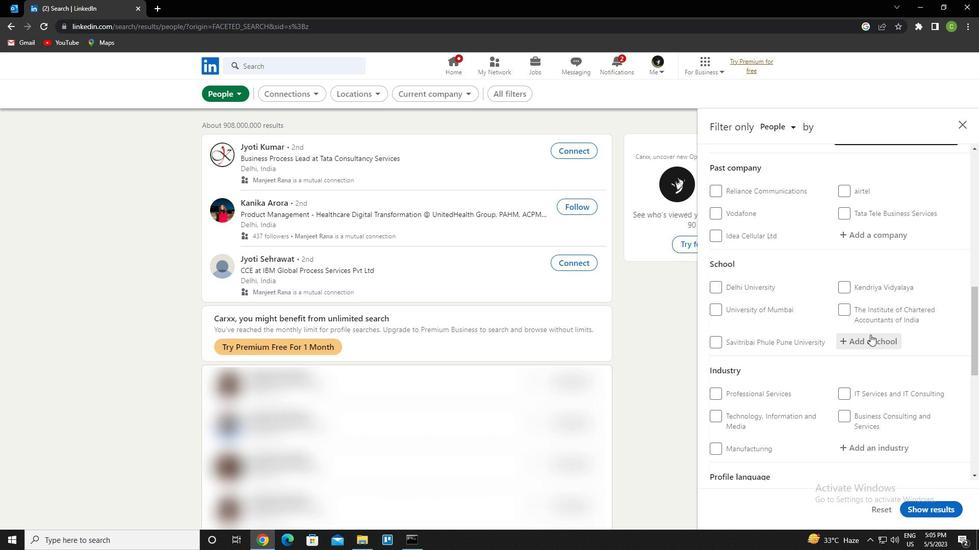 
Action: Mouse pressed left at (871, 340)
Screenshot: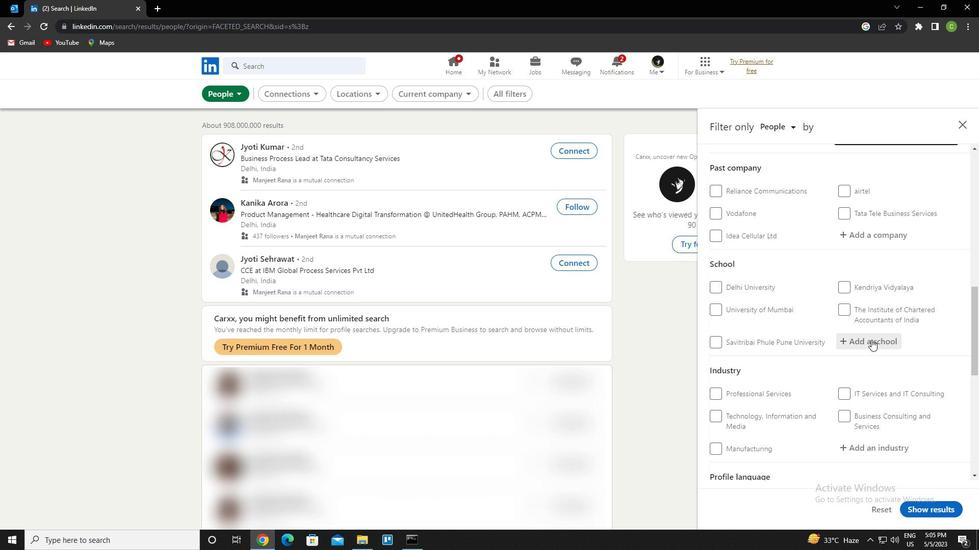 
Action: Key pressed <Key.caps_lock>a<Key.caps_lock>nil<Key.space>neerukounda<Key.backspace><Key.backspace><Key.backspace><Key.backspace><Key.backspace><Key.backspace><Key.down><Key.enter>
Screenshot: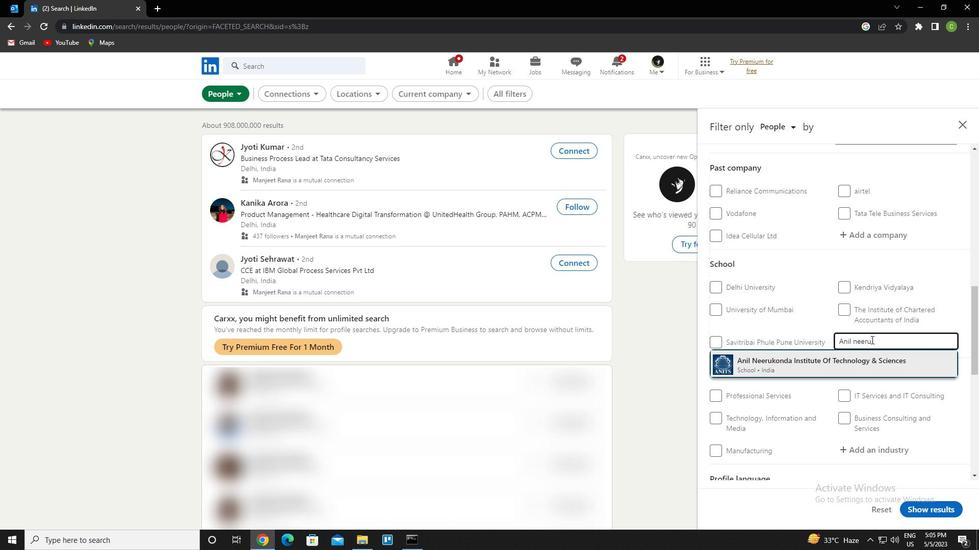 
Action: Mouse scrolled (871, 339) with delta (0, 0)
Screenshot: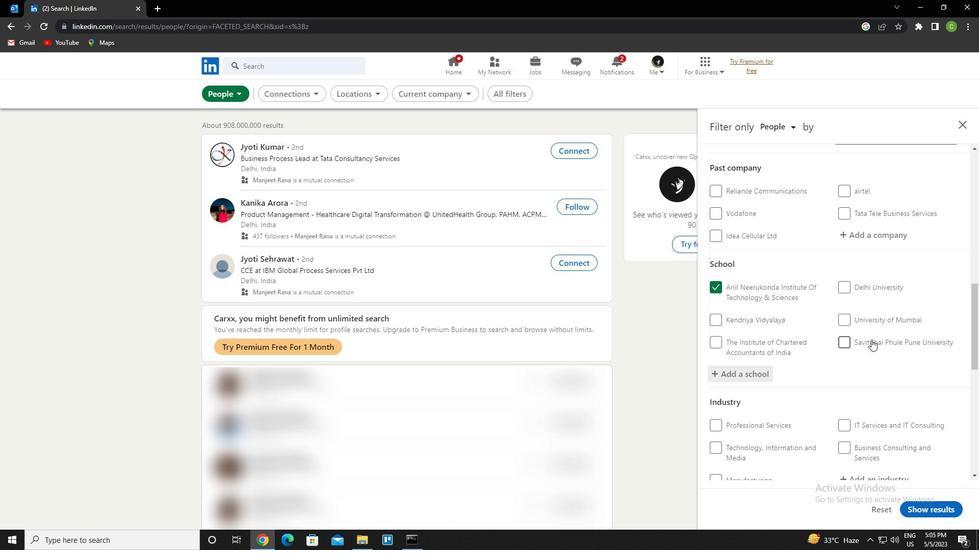 
Action: Mouse scrolled (871, 339) with delta (0, 0)
Screenshot: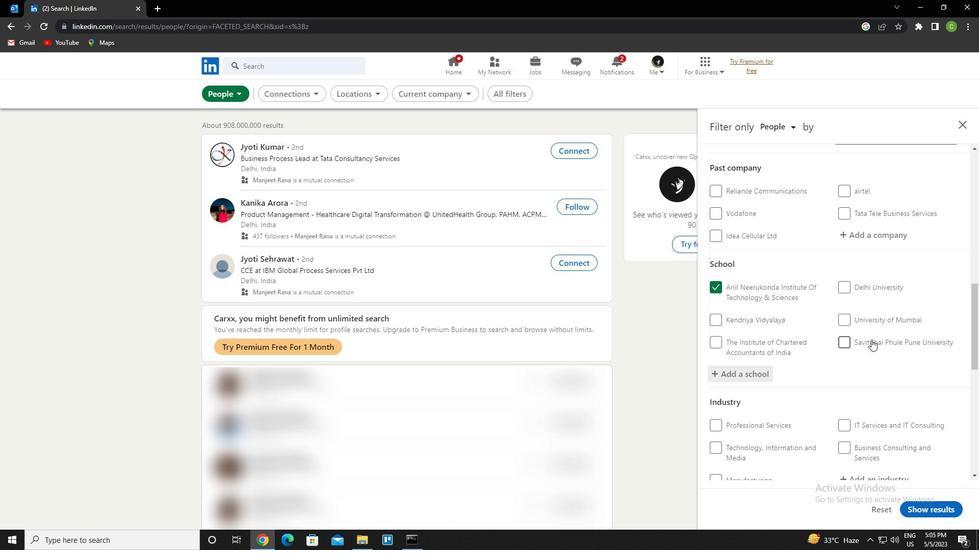 
Action: Mouse scrolled (871, 339) with delta (0, 0)
Screenshot: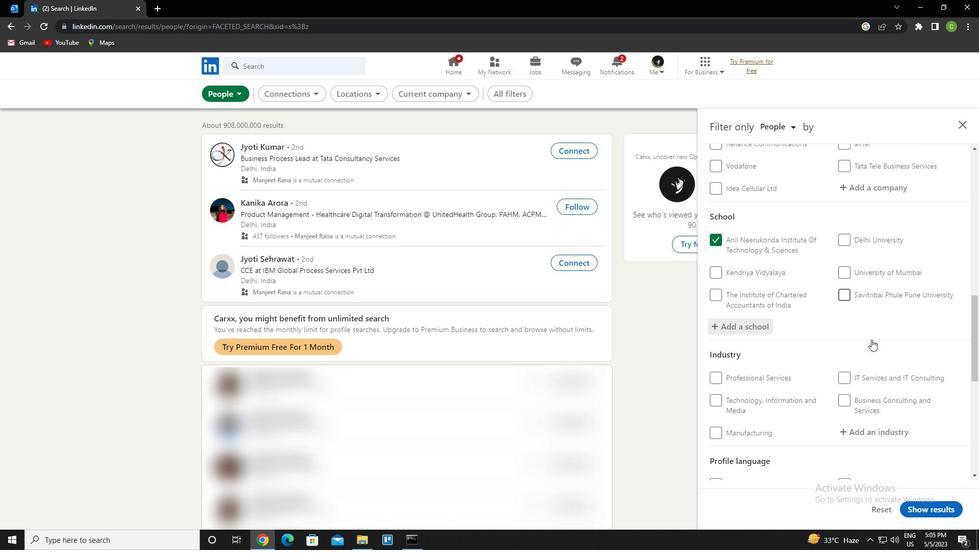 
Action: Mouse moved to (879, 326)
Screenshot: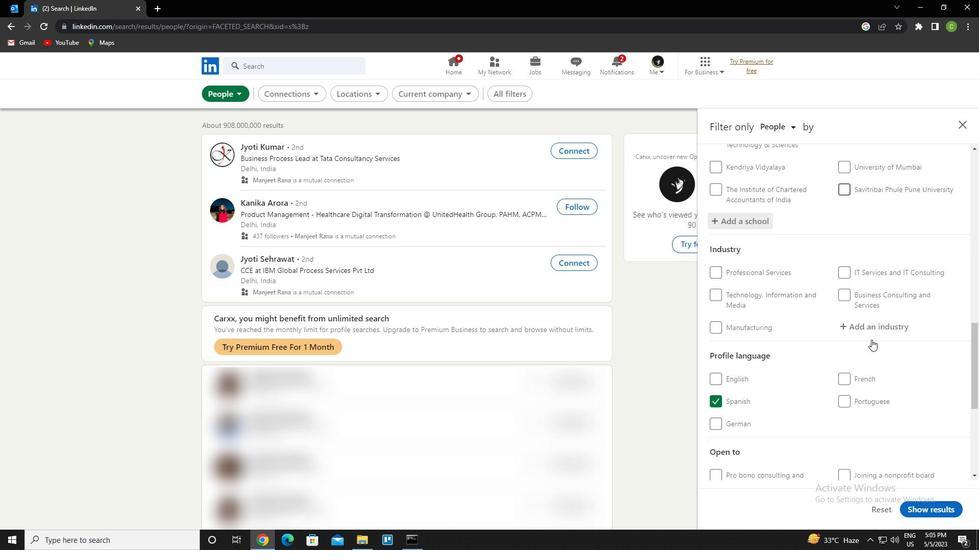 
Action: Mouse pressed left at (879, 326)
Screenshot: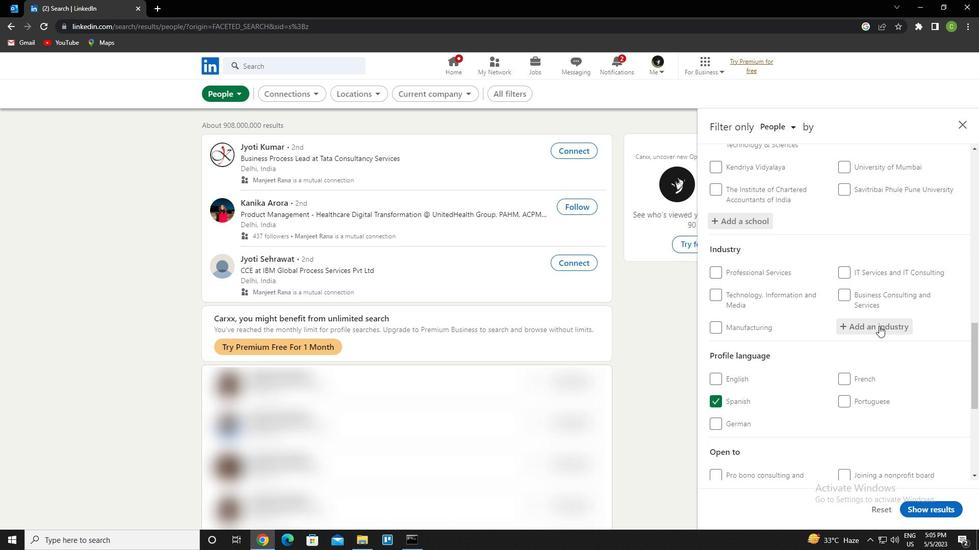 
Action: Key pressed <Key.caps_lock>a<Key.caps_lock>rti<Key.down><Key.down><Key.enter>
Screenshot: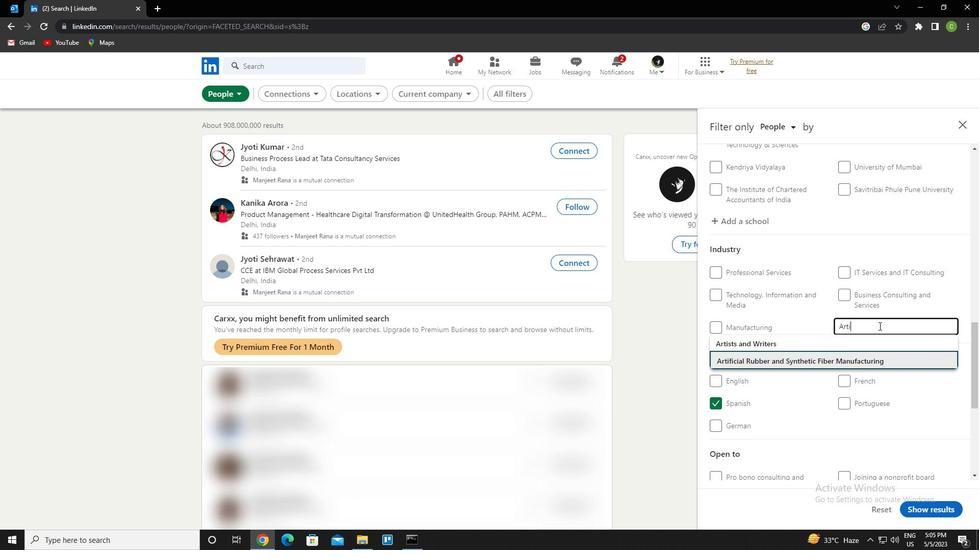 
Action: Mouse scrolled (879, 325) with delta (0, 0)
Screenshot: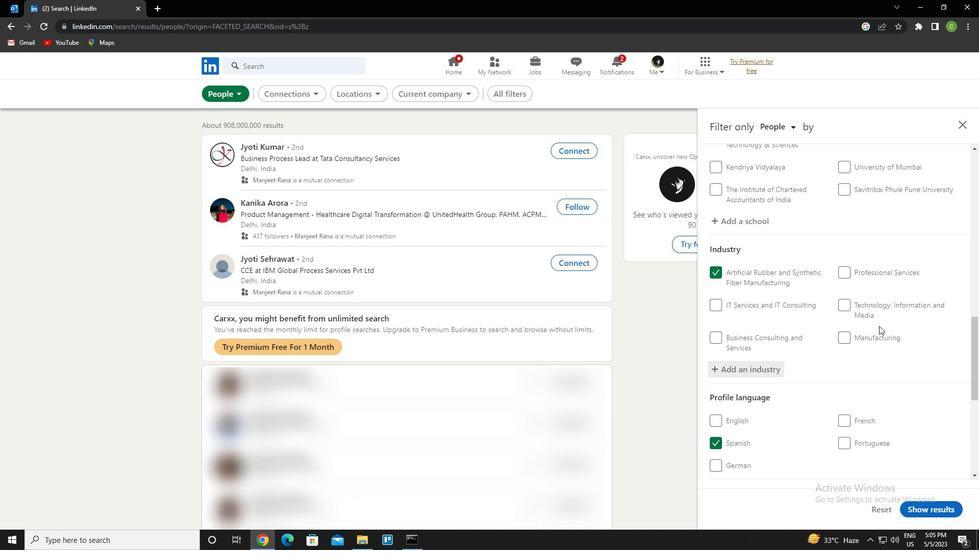 
Action: Mouse scrolled (879, 325) with delta (0, 0)
Screenshot: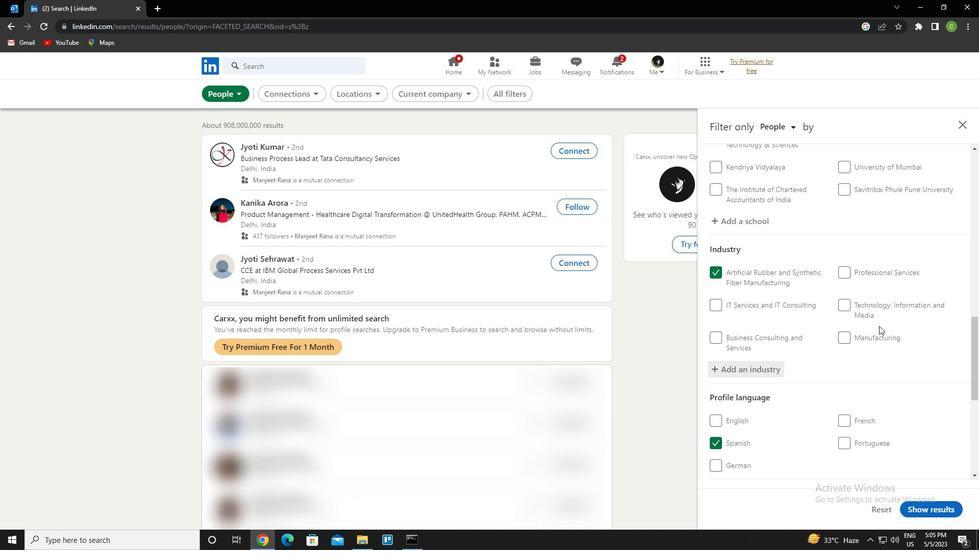 
Action: Mouse scrolled (879, 325) with delta (0, 0)
Screenshot: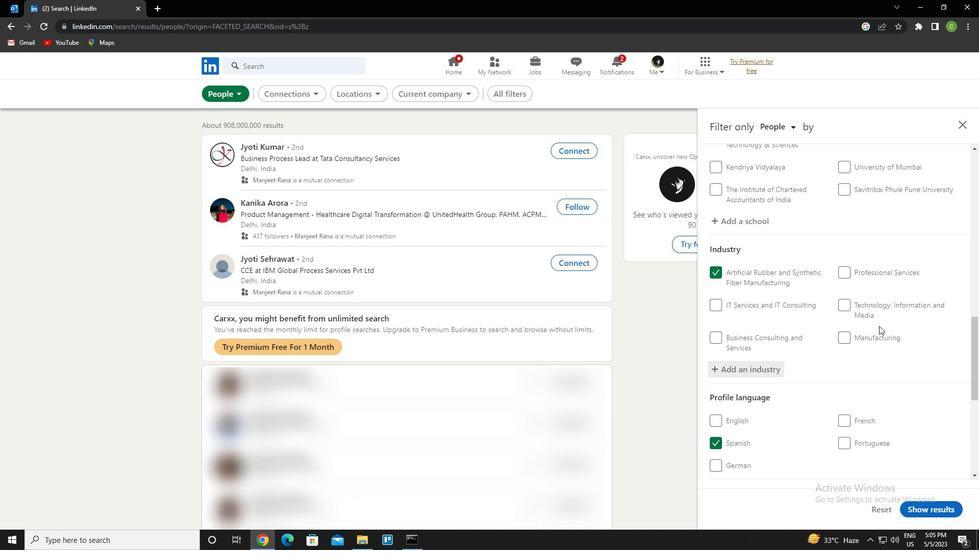 
Action: Mouse scrolled (879, 325) with delta (0, 0)
Screenshot: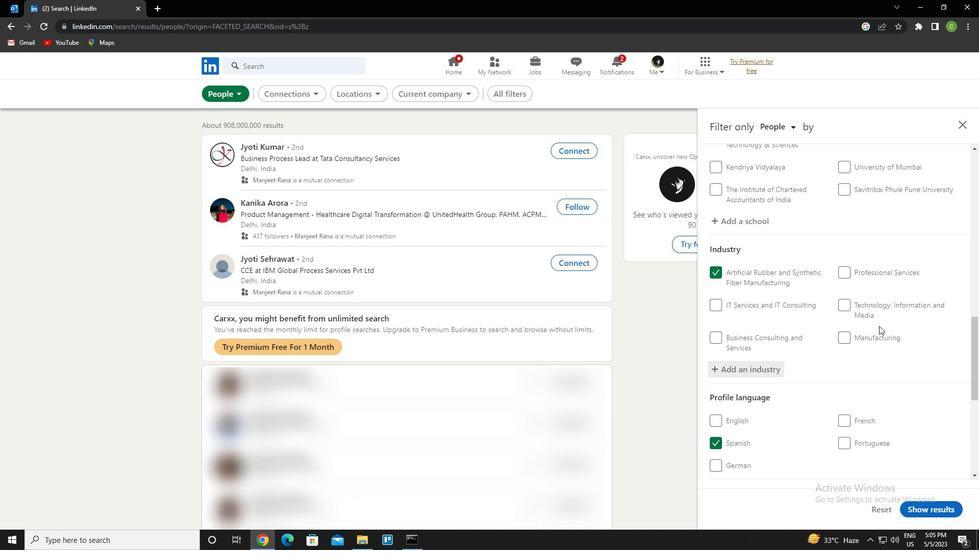 
Action: Mouse scrolled (879, 325) with delta (0, 0)
Screenshot: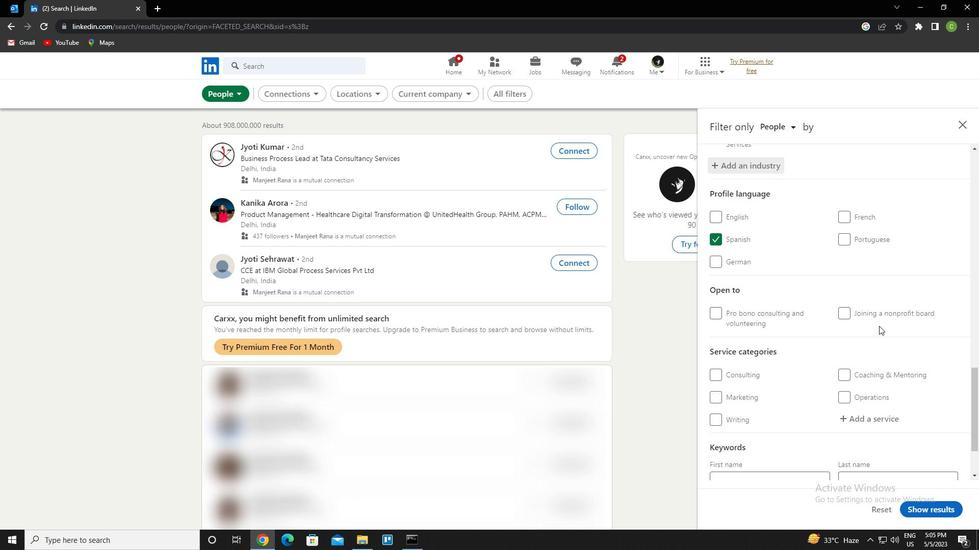 
Action: Mouse scrolled (879, 325) with delta (0, 0)
Screenshot: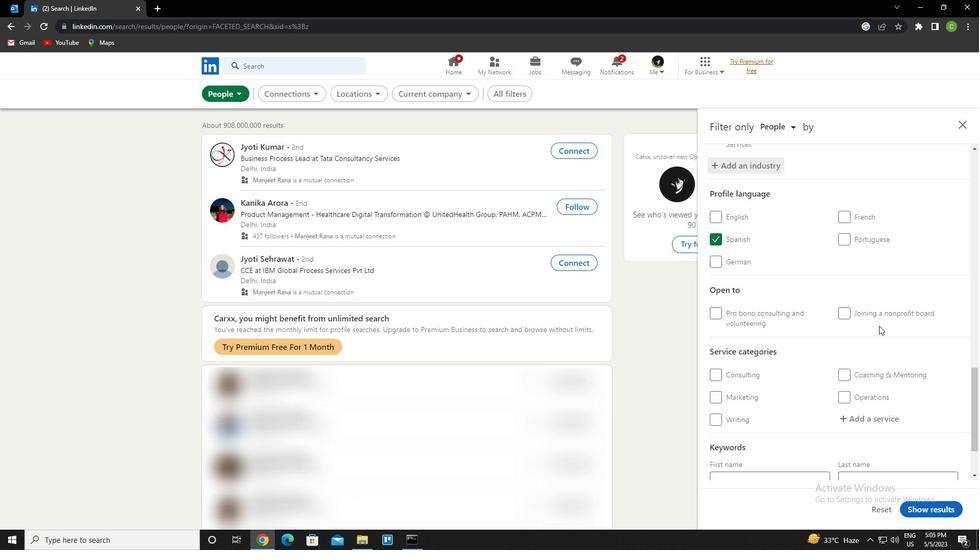 
Action: Mouse moved to (880, 334)
Screenshot: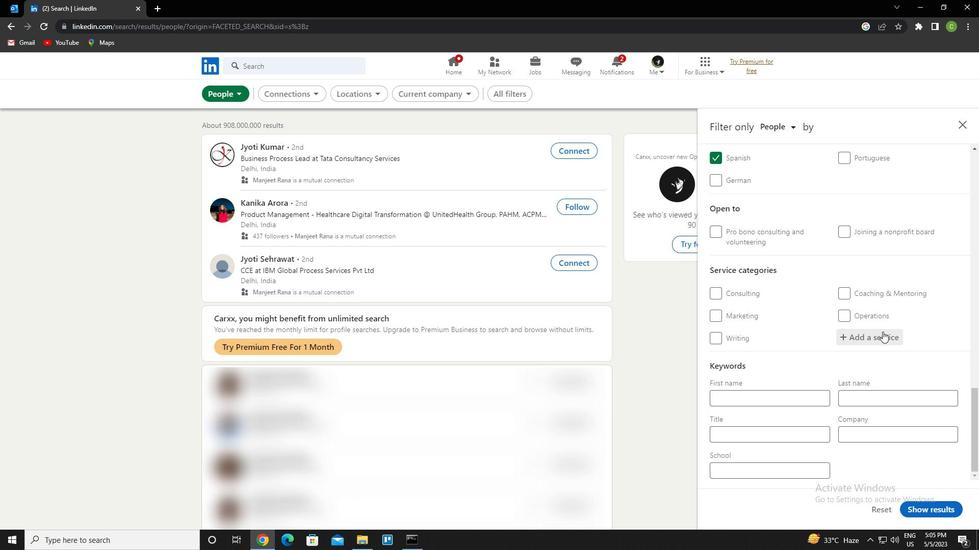 
Action: Mouse pressed left at (880, 334)
Screenshot: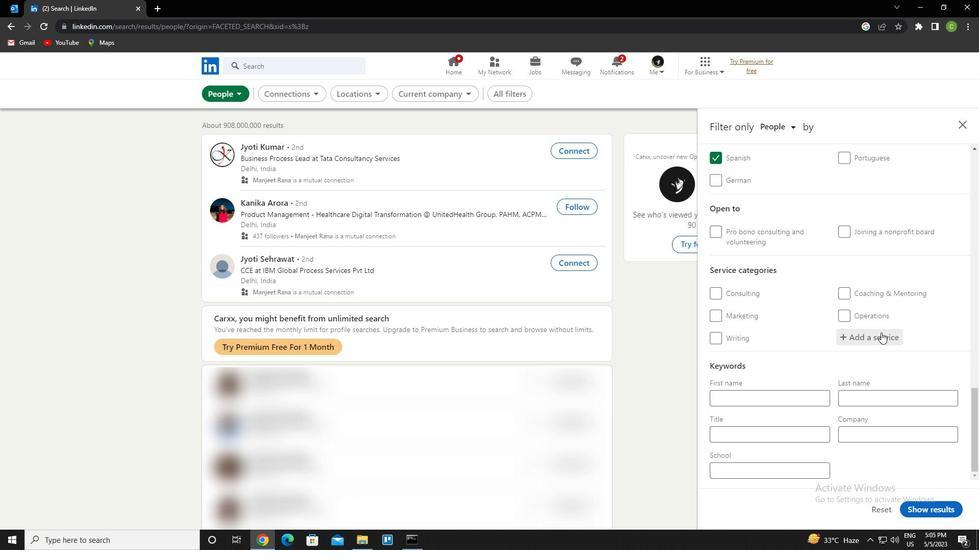 
Action: Key pressed <Key.caps_lock>g<Key.caps_lock>rant<Key.space>writing<Key.down><Key.enter>
Screenshot: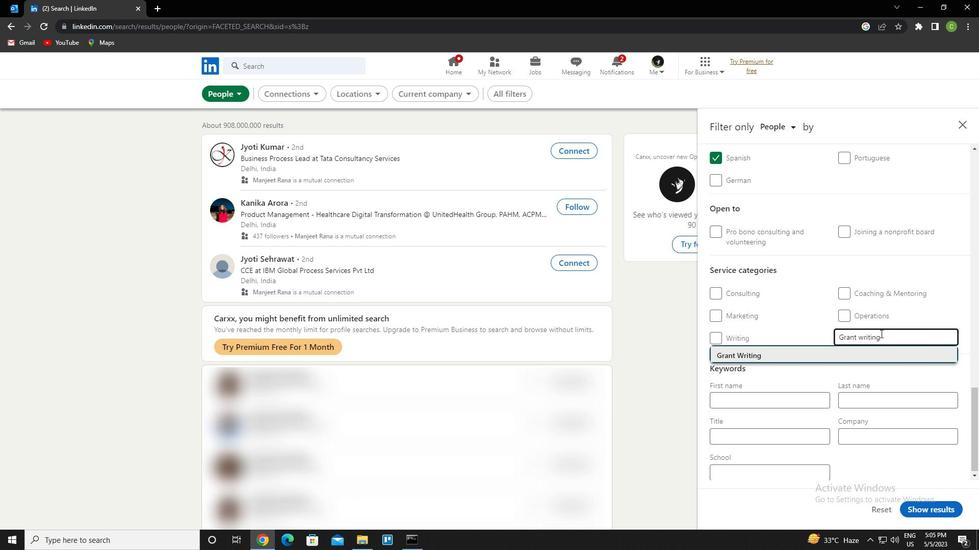 
Action: Mouse scrolled (880, 333) with delta (0, 0)
Screenshot: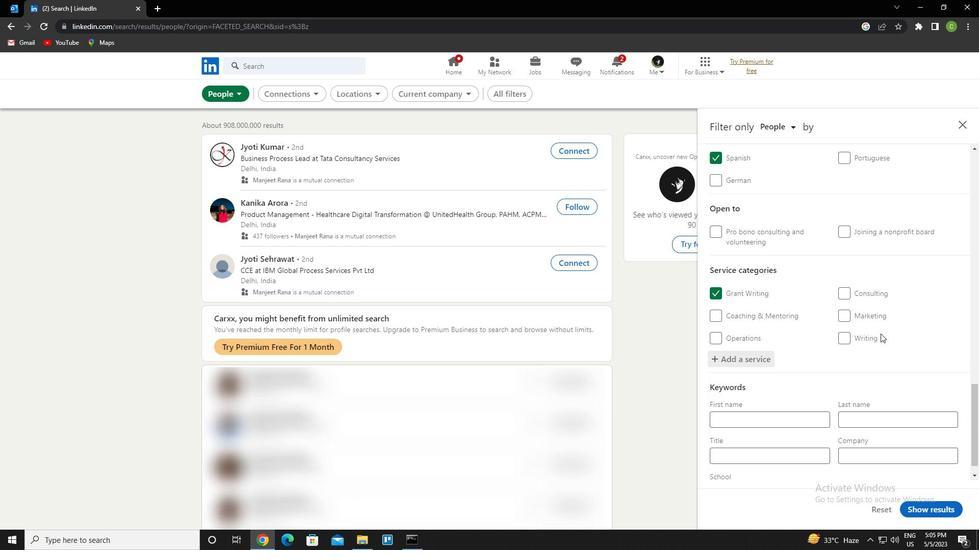
Action: Mouse scrolled (880, 333) with delta (0, 0)
Screenshot: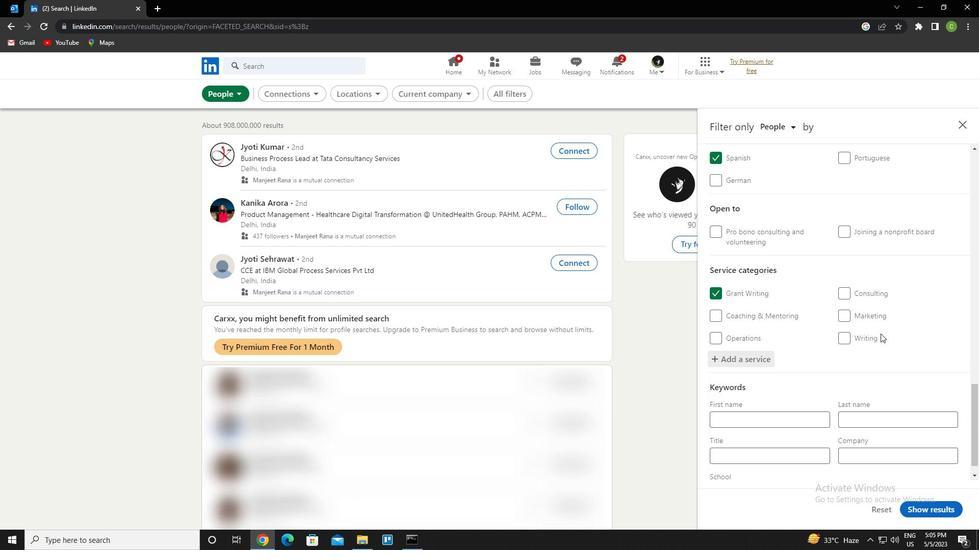 
Action: Mouse scrolled (880, 333) with delta (0, 0)
Screenshot: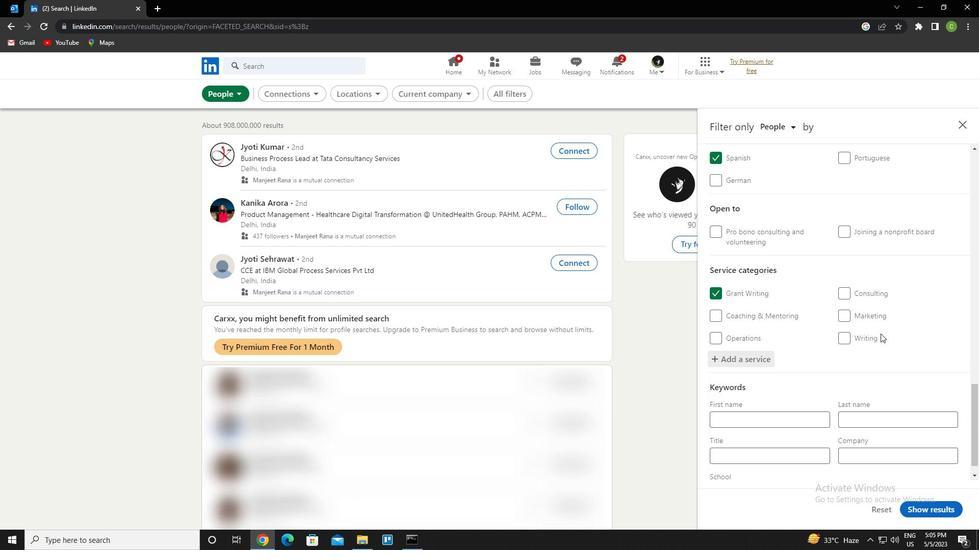 
Action: Mouse moved to (764, 438)
Screenshot: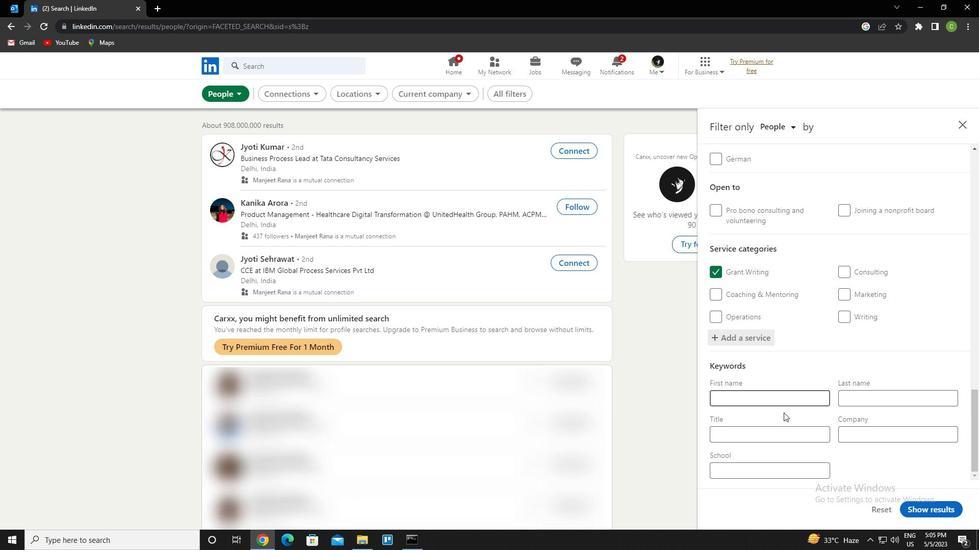
Action: Mouse pressed left at (764, 438)
Screenshot: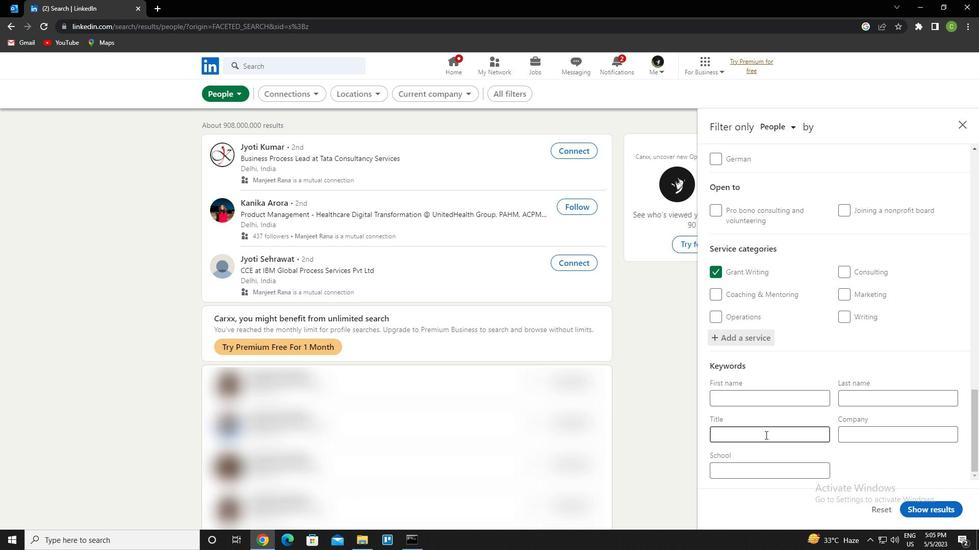 
Action: Key pressed journalist
Screenshot: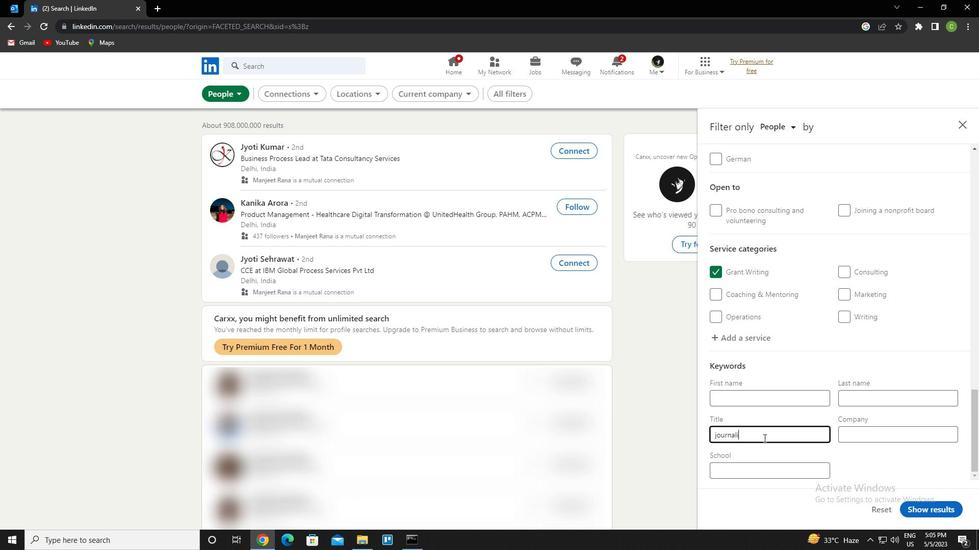 
Action: Mouse moved to (950, 509)
Screenshot: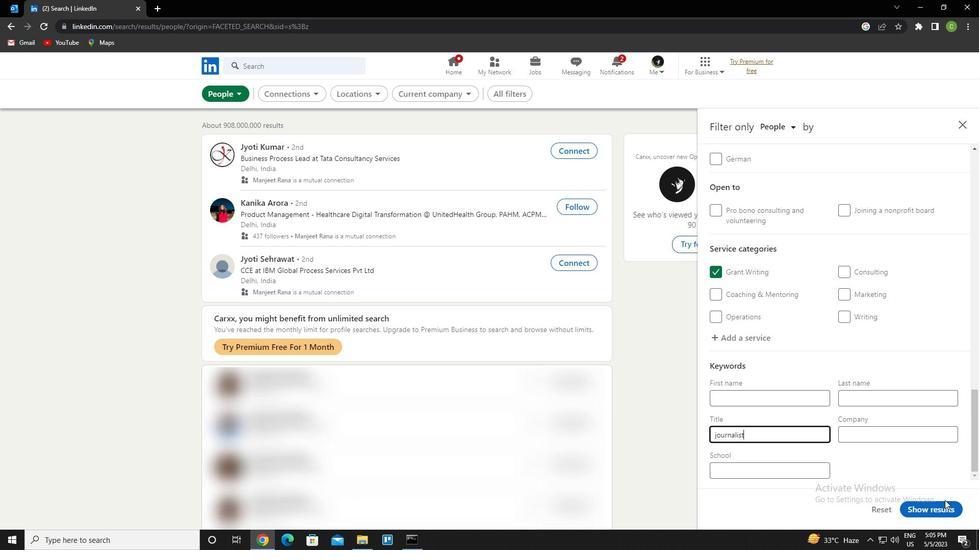 
Action: Mouse pressed left at (950, 509)
Screenshot: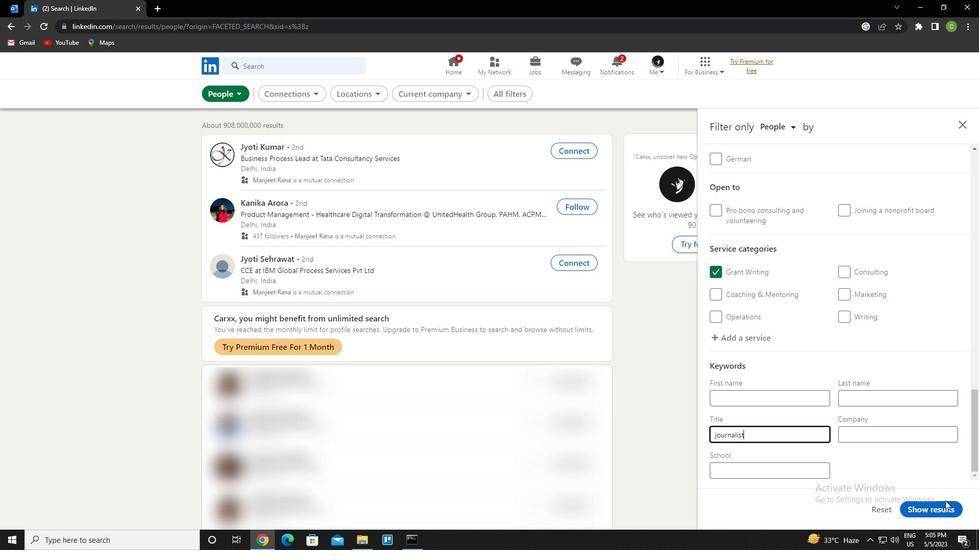 
Action: Mouse moved to (404, 435)
Screenshot: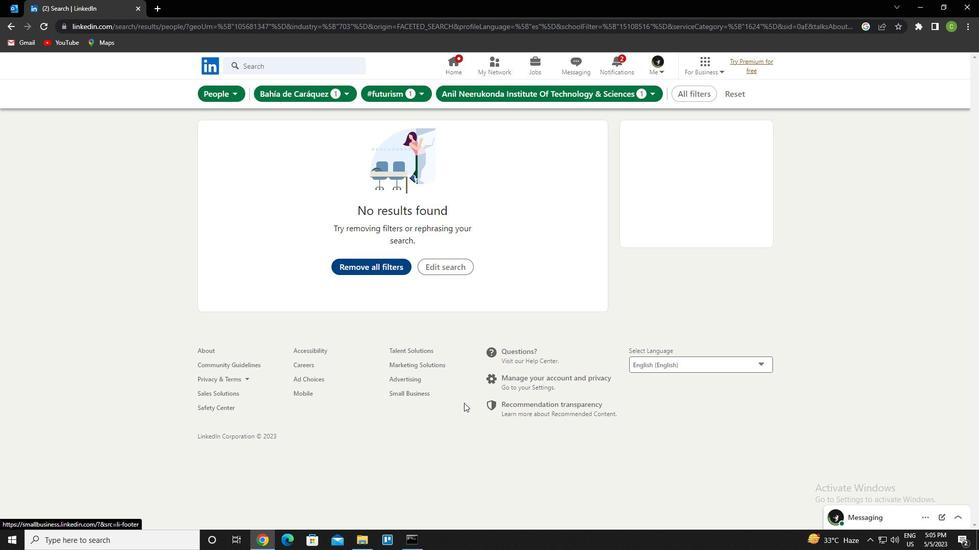 
